 Task: Look for space in Gernika-Lumo, Spain from 9th July, 2023 to 16th July, 2023 for 2 adults, 1 child in price range Rs.8000 to Rs.16000. Place can be entire place with 2 bedrooms having 2 beds and 1 bathroom. Property type can be house, flat, guest house. Amenities needed are: washing machine. Booking option can be shelf check-in. Required host language is English.
Action: Mouse moved to (313, 151)
Screenshot: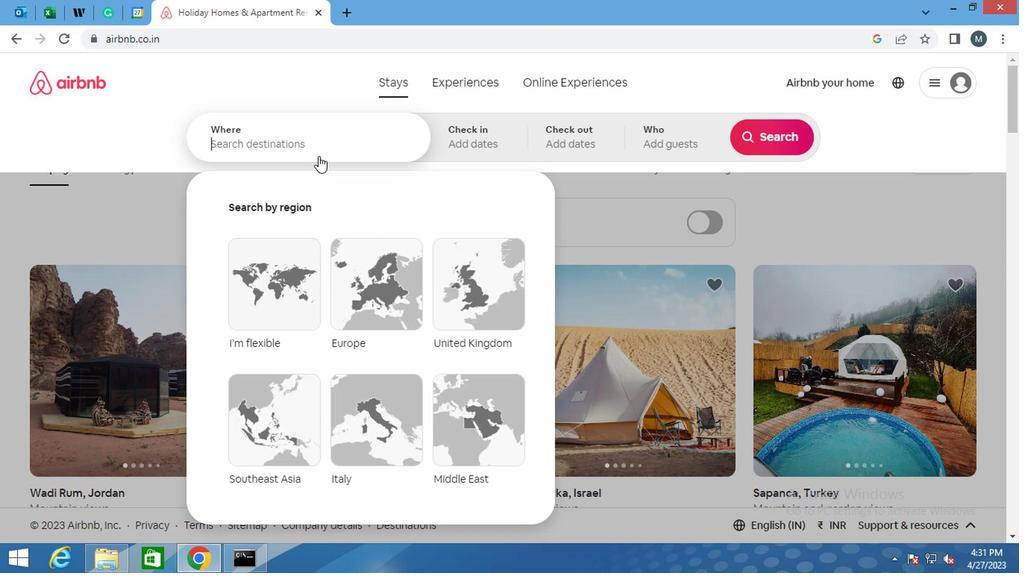 
Action: Mouse pressed left at (313, 151)
Screenshot: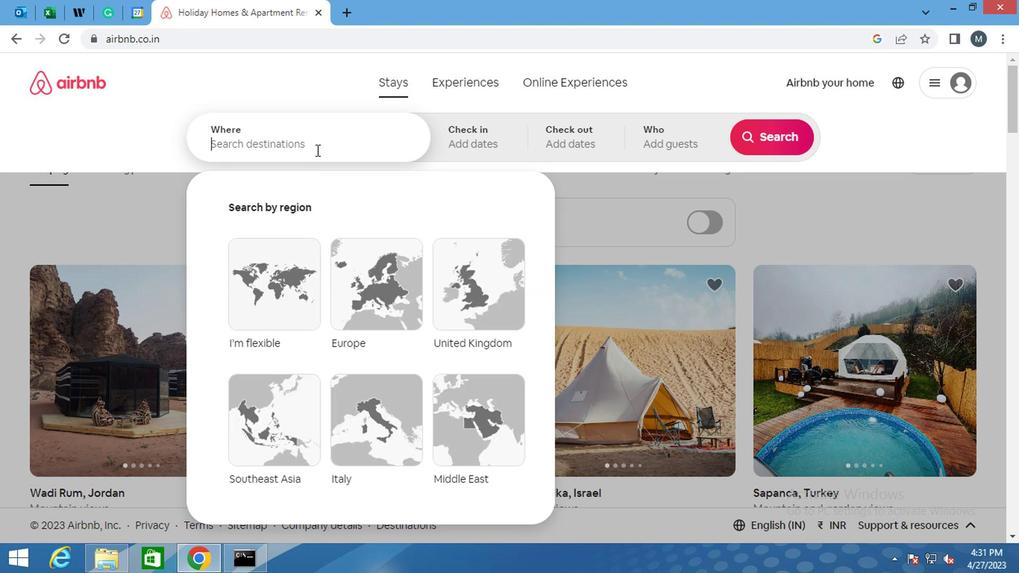 
Action: Key pressed <Key.shift>GERNIKA-<Key.shift>LUMO,<Key.shift>S
Screenshot: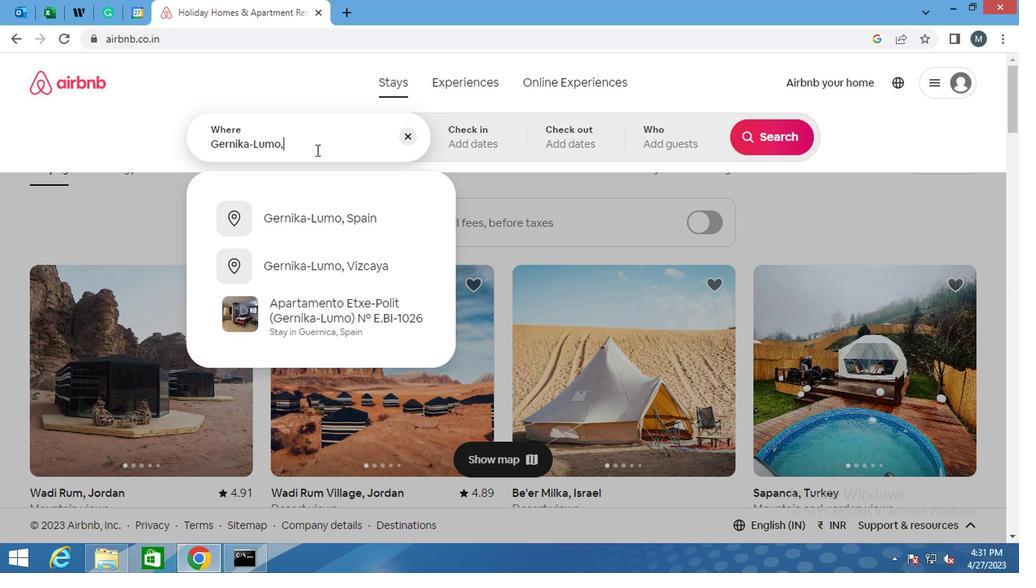 
Action: Mouse moved to (325, 215)
Screenshot: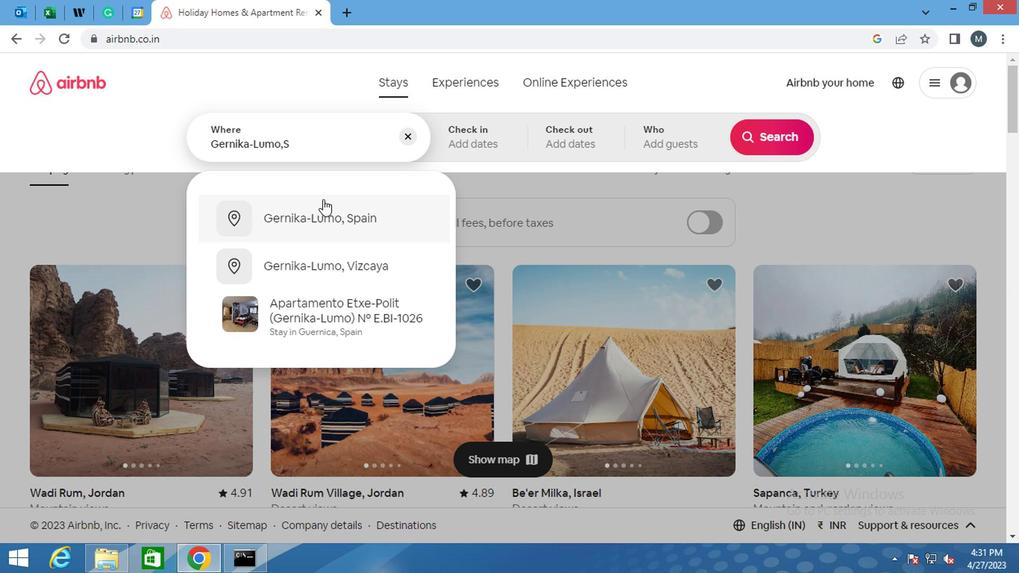 
Action: Mouse pressed left at (325, 215)
Screenshot: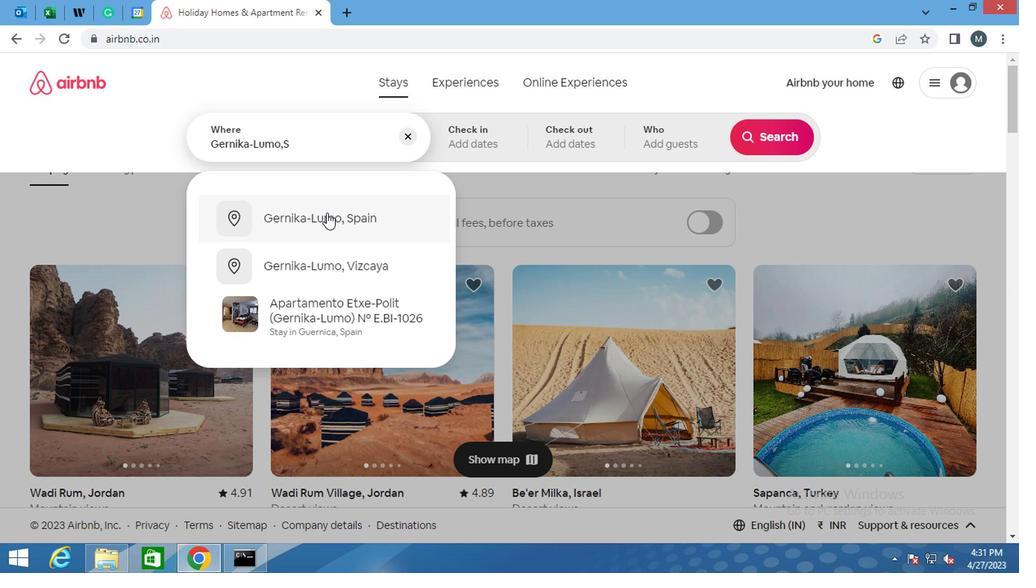 
Action: Mouse moved to (761, 258)
Screenshot: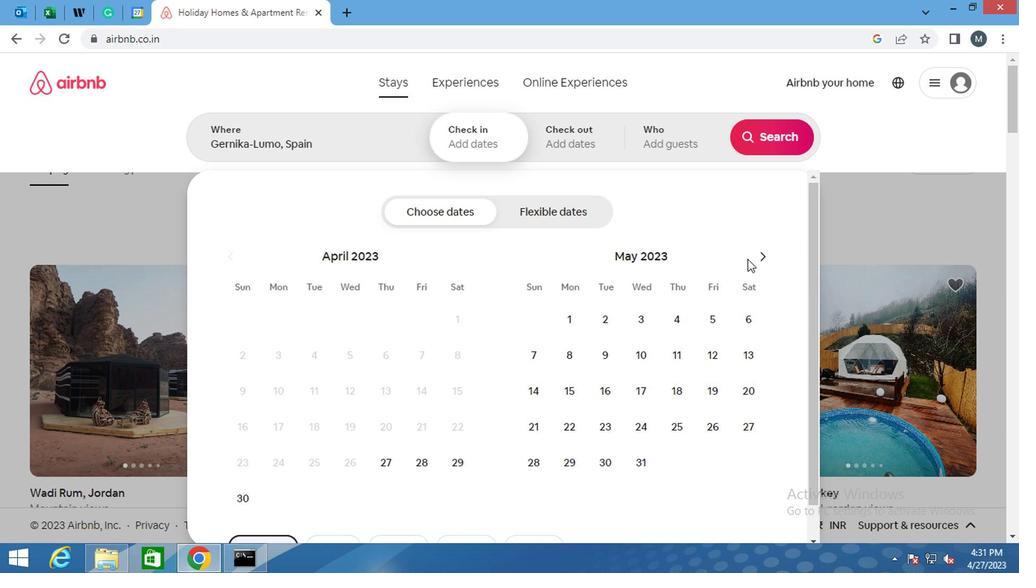 
Action: Mouse pressed left at (761, 258)
Screenshot: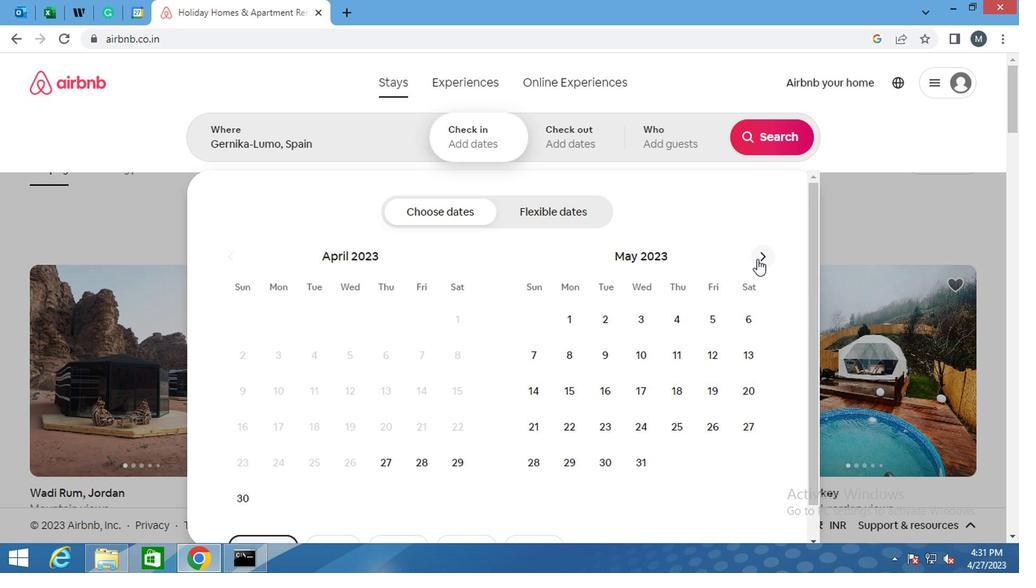
Action: Mouse pressed left at (761, 258)
Screenshot: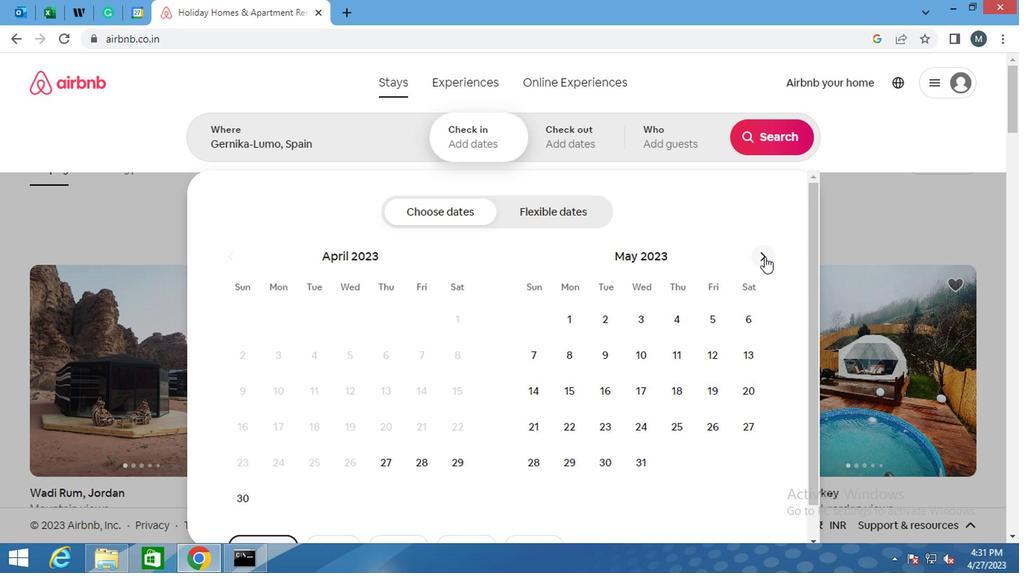 
Action: Mouse moved to (542, 397)
Screenshot: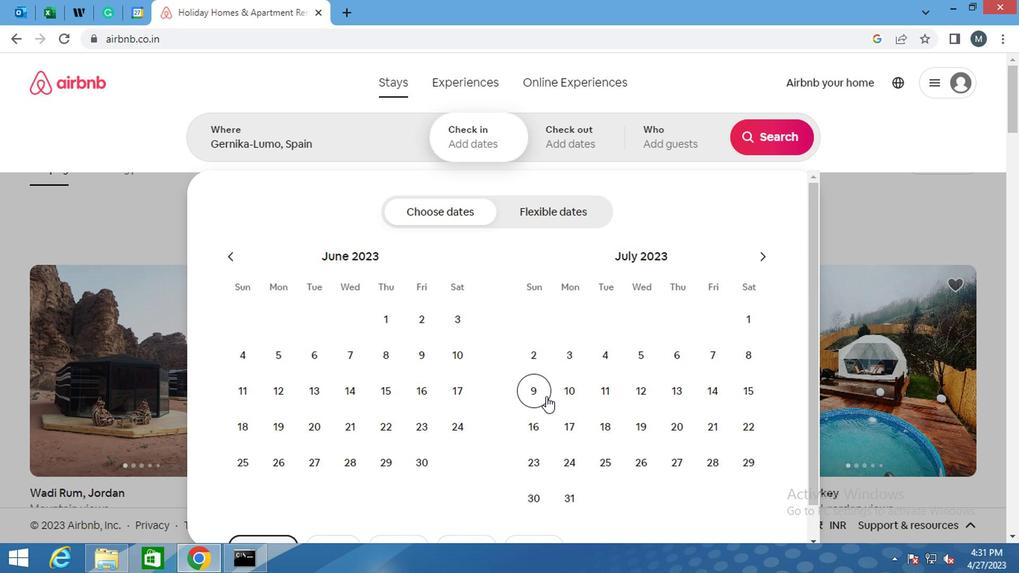
Action: Mouse pressed left at (542, 397)
Screenshot: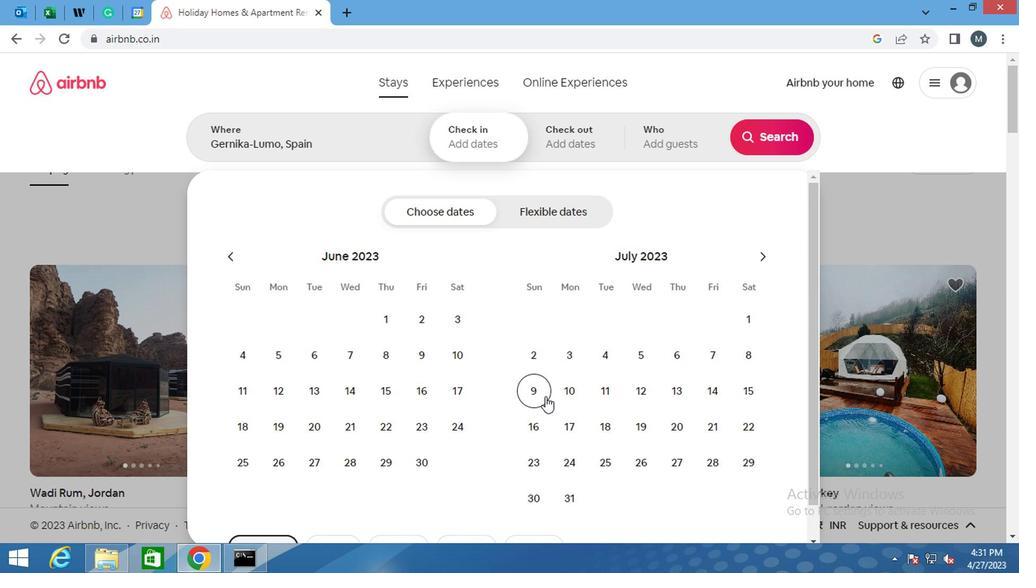 
Action: Mouse moved to (535, 426)
Screenshot: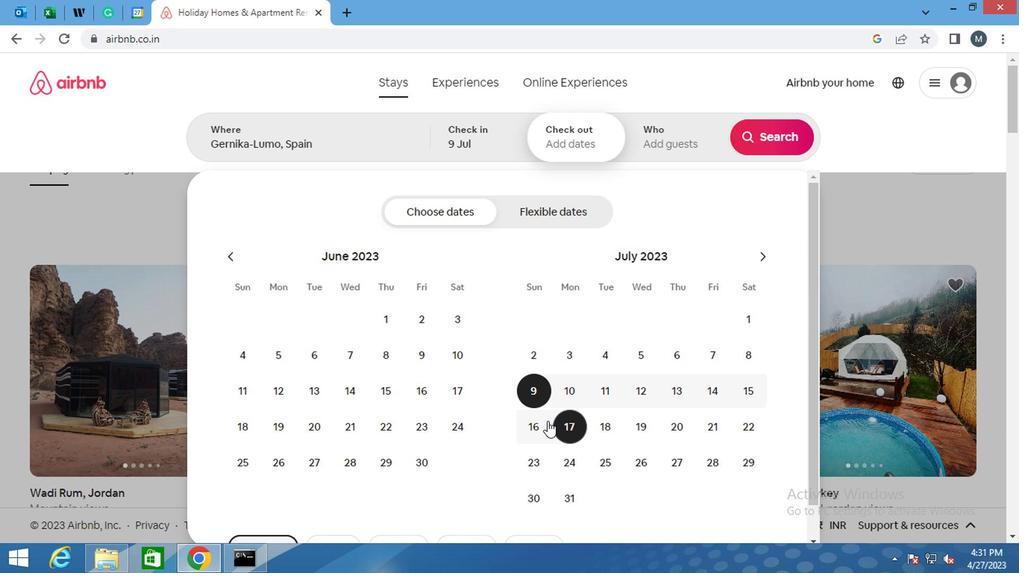 
Action: Mouse pressed left at (535, 426)
Screenshot: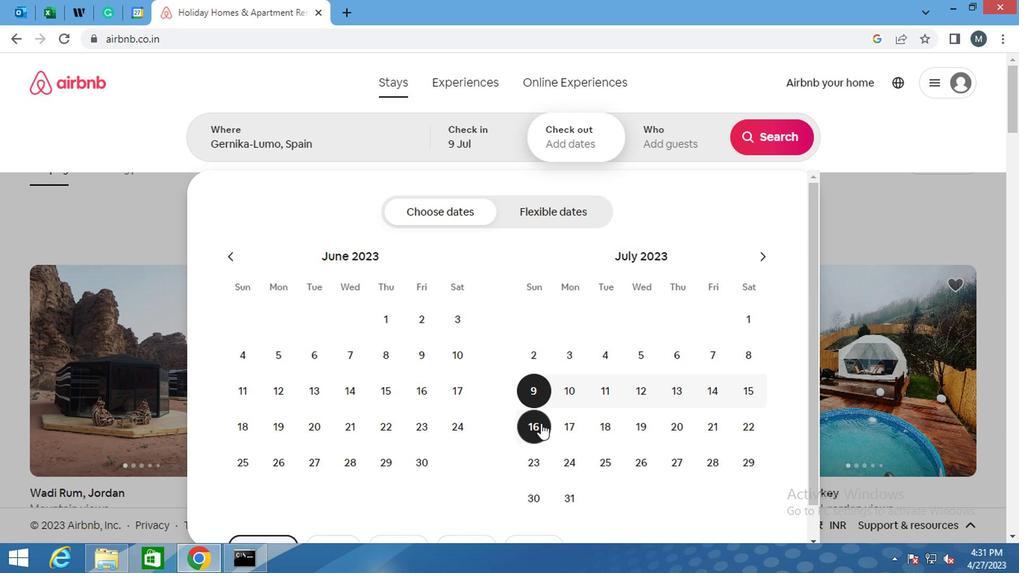 
Action: Mouse moved to (660, 147)
Screenshot: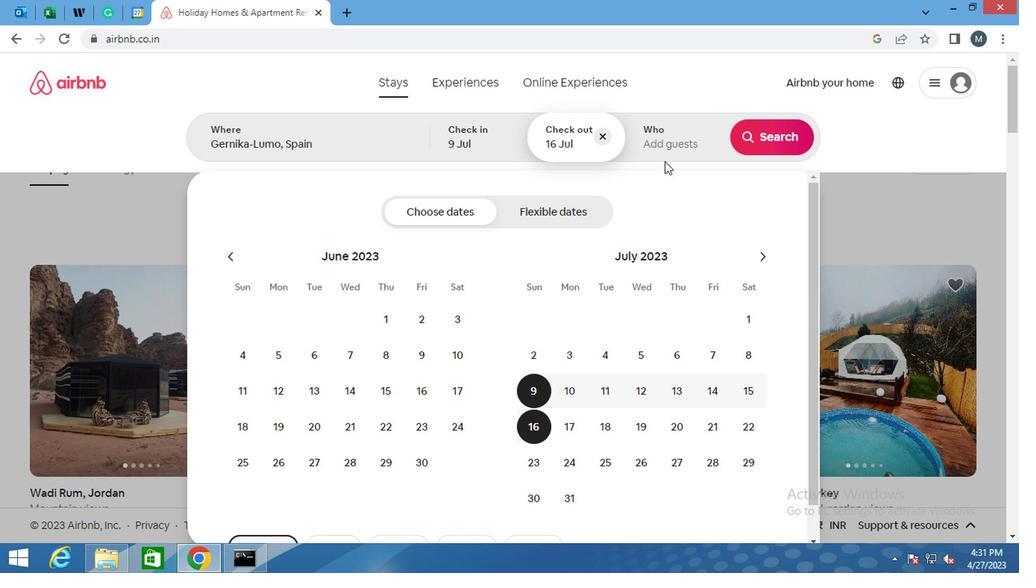 
Action: Mouse pressed left at (660, 147)
Screenshot: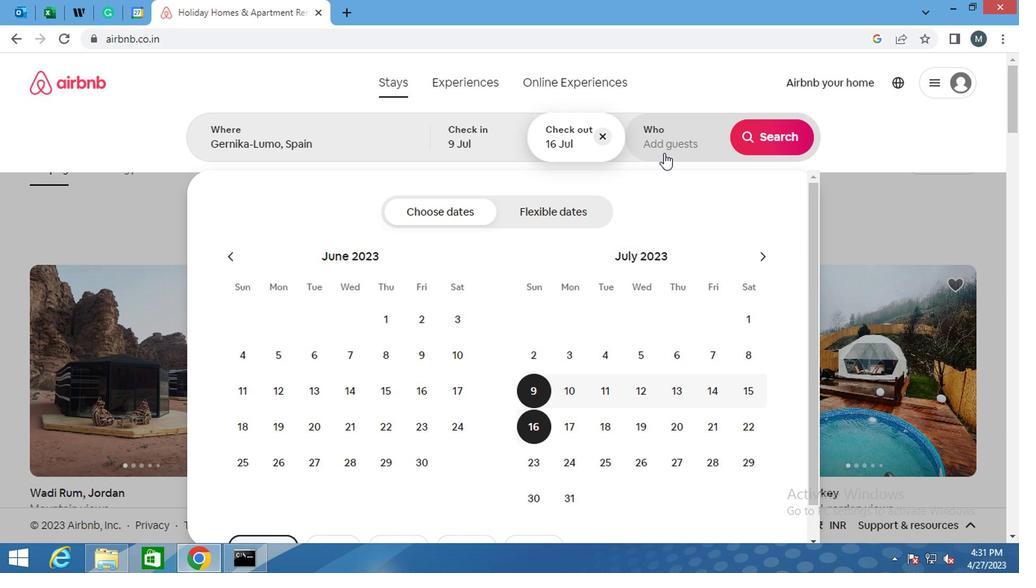 
Action: Mouse moved to (766, 218)
Screenshot: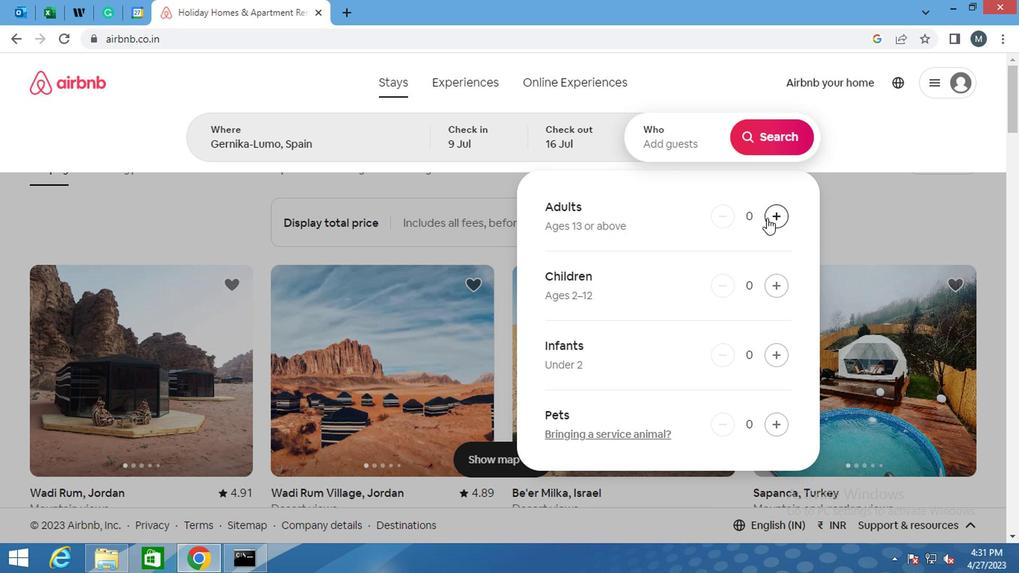 
Action: Mouse pressed left at (766, 218)
Screenshot: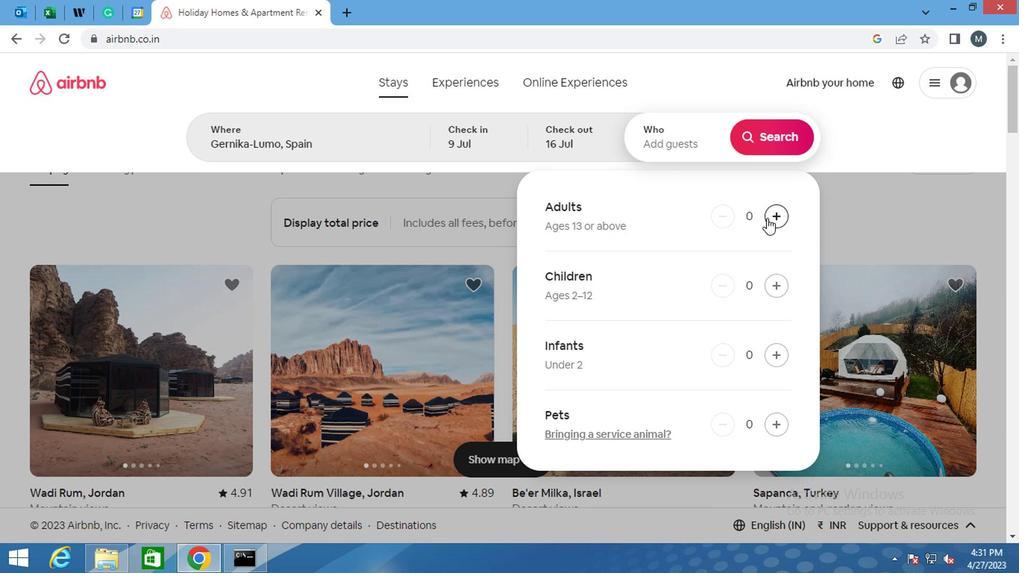 
Action: Mouse moved to (768, 217)
Screenshot: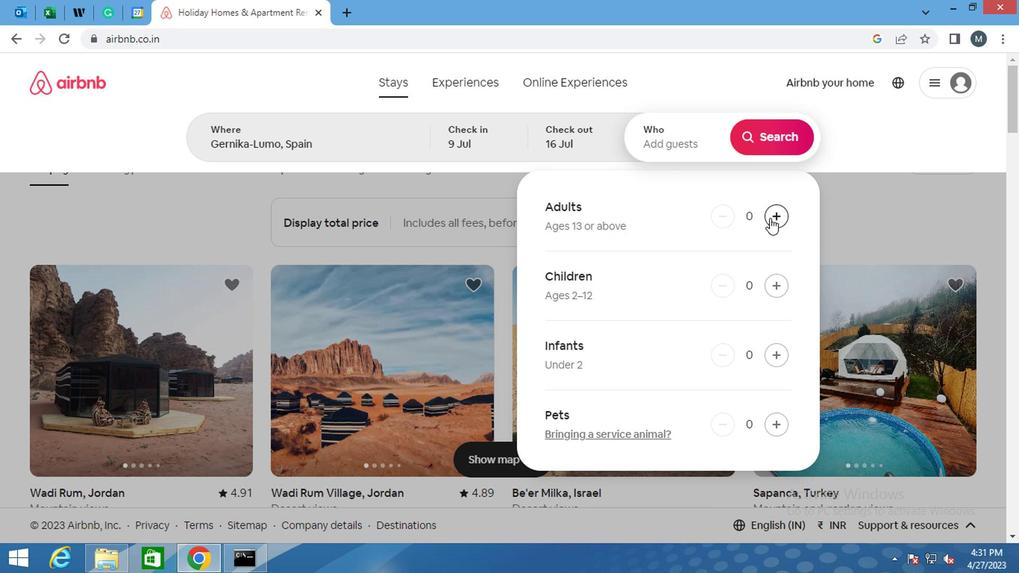 
Action: Mouse pressed left at (768, 217)
Screenshot: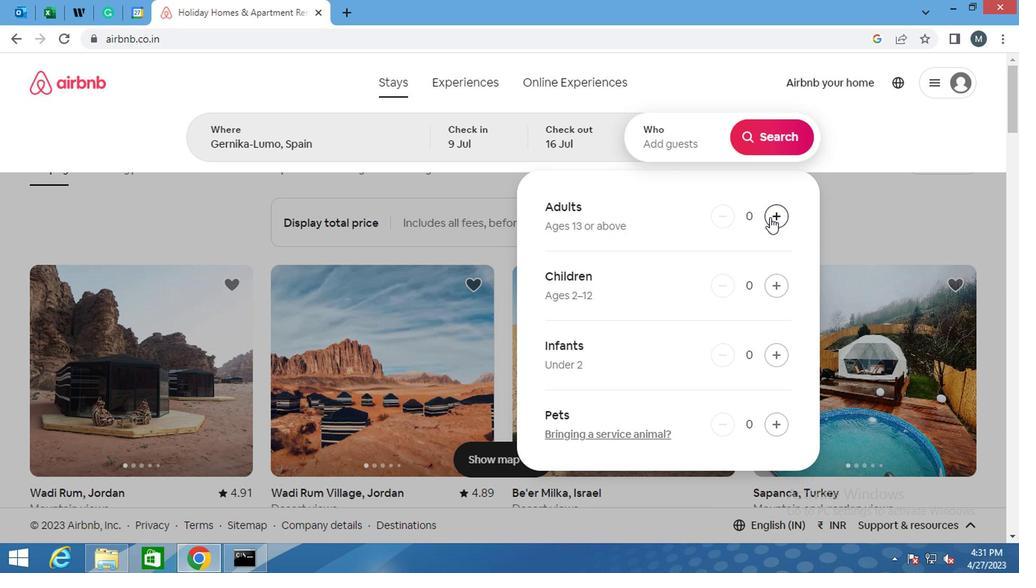 
Action: Mouse moved to (764, 289)
Screenshot: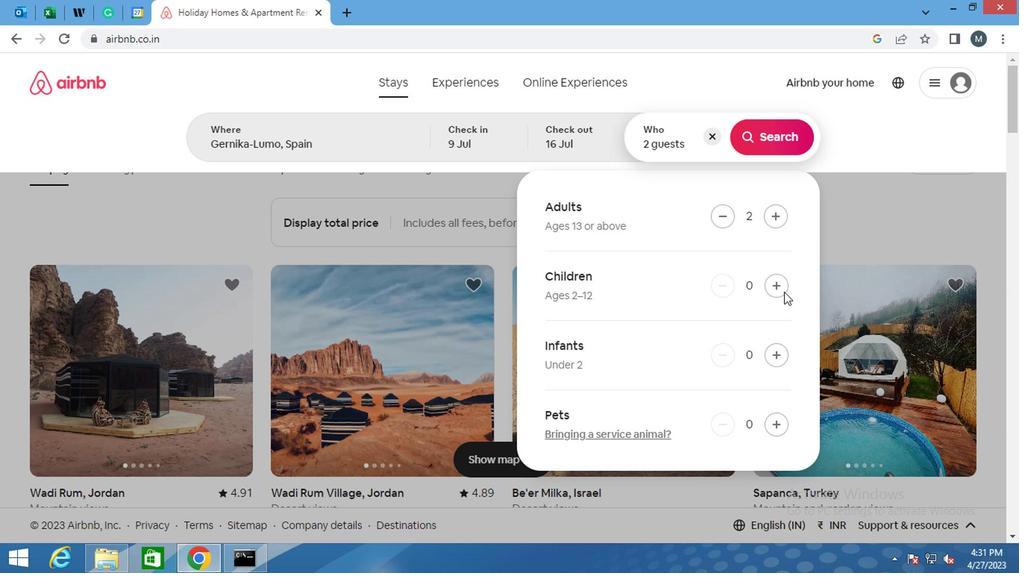 
Action: Mouse pressed left at (764, 289)
Screenshot: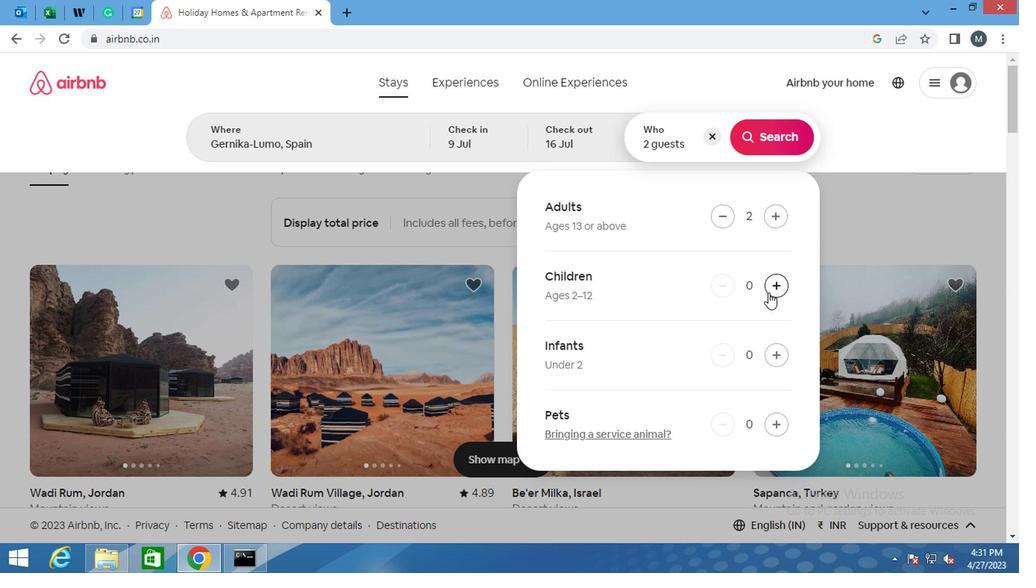 
Action: Mouse moved to (758, 135)
Screenshot: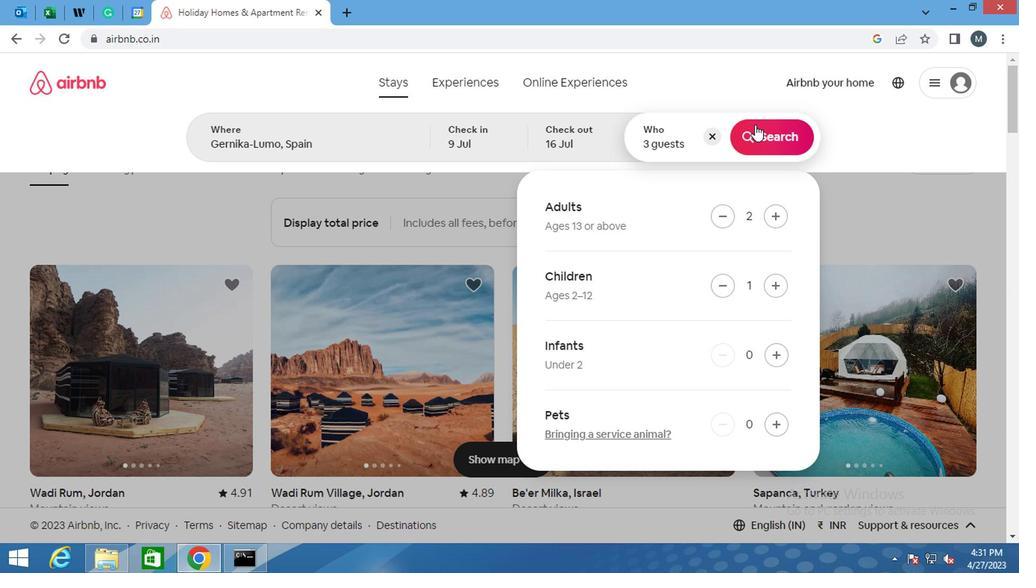 
Action: Mouse pressed left at (758, 135)
Screenshot: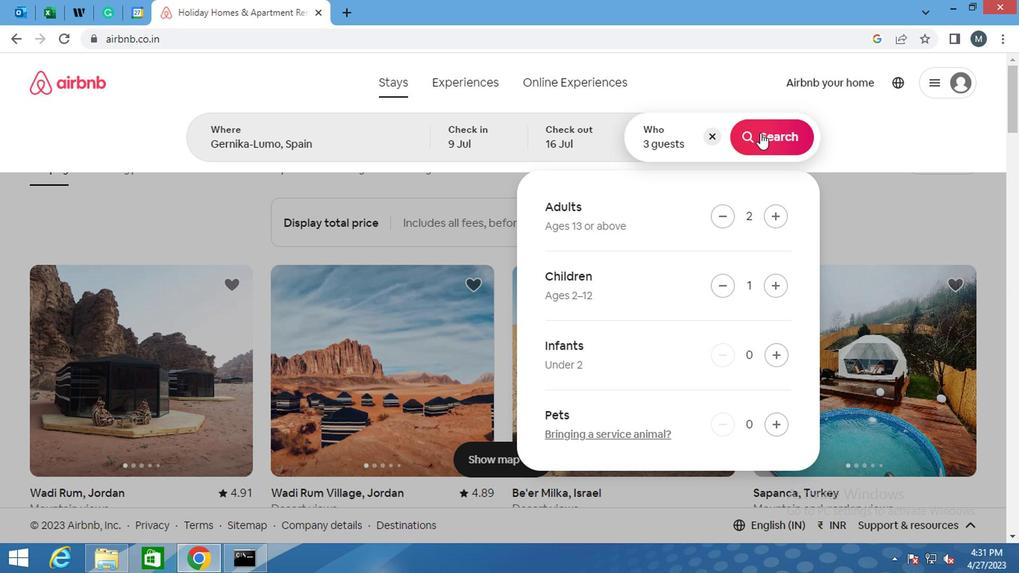 
Action: Mouse moved to (944, 140)
Screenshot: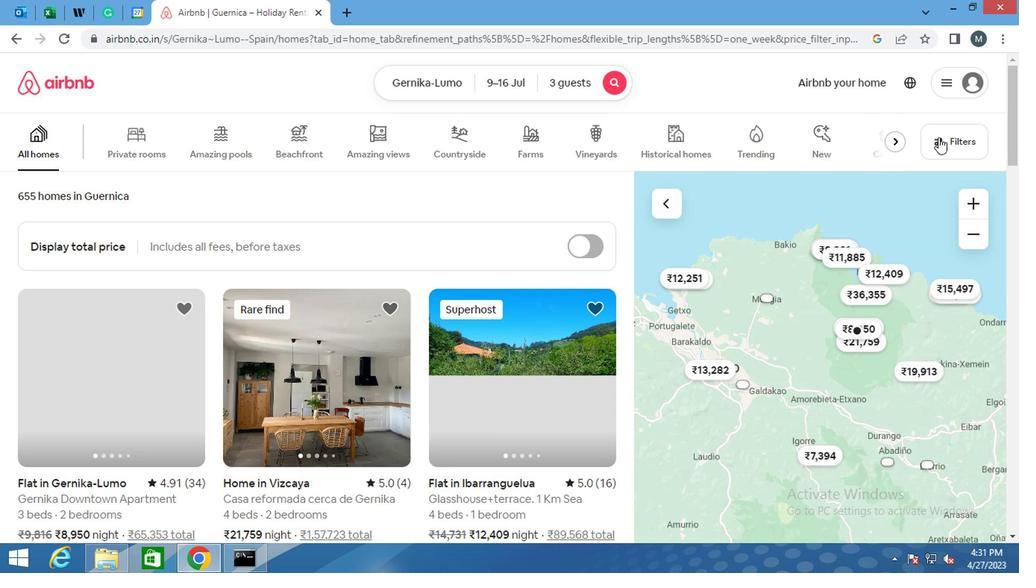 
Action: Mouse pressed left at (944, 140)
Screenshot: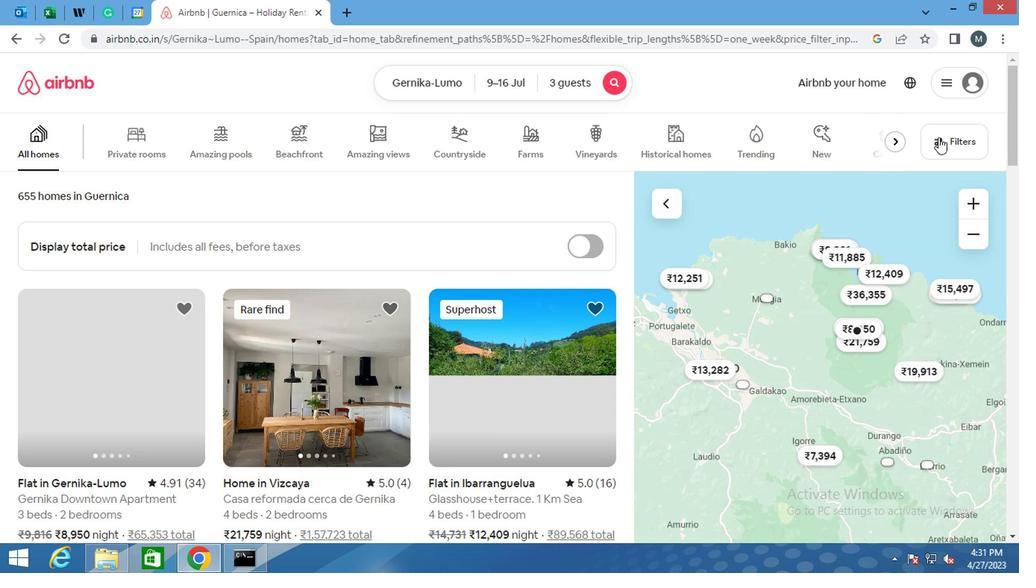 
Action: Mouse moved to (310, 332)
Screenshot: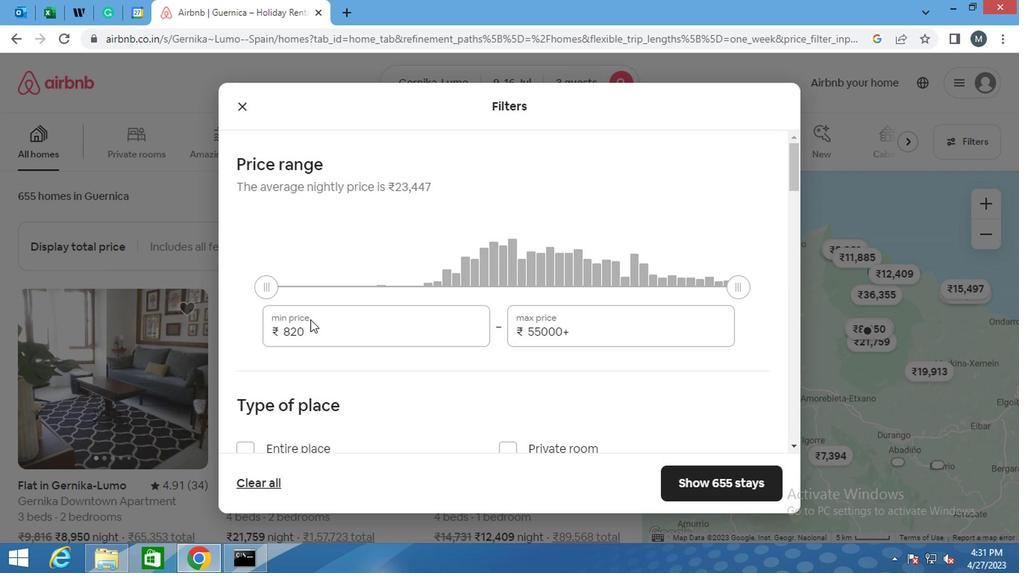 
Action: Mouse pressed left at (310, 332)
Screenshot: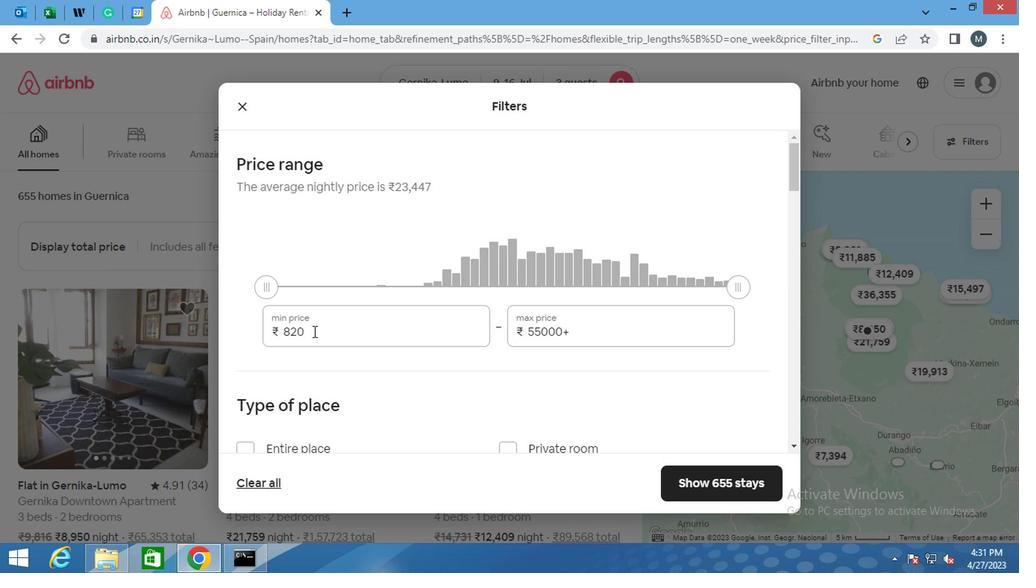 
Action: Mouse moved to (310, 332)
Screenshot: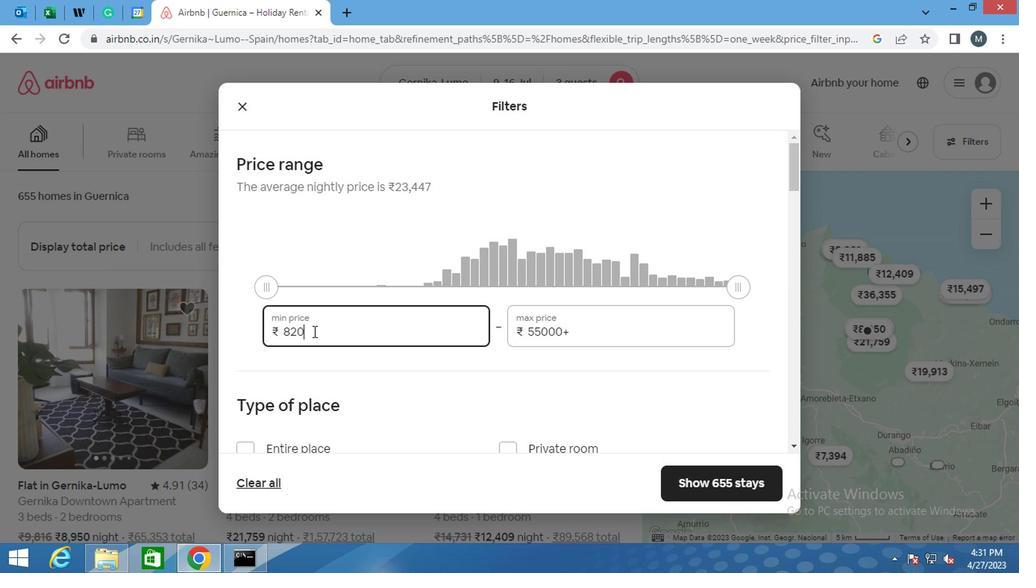 
Action: Key pressed <Key.backspace><Key.backspace>000
Screenshot: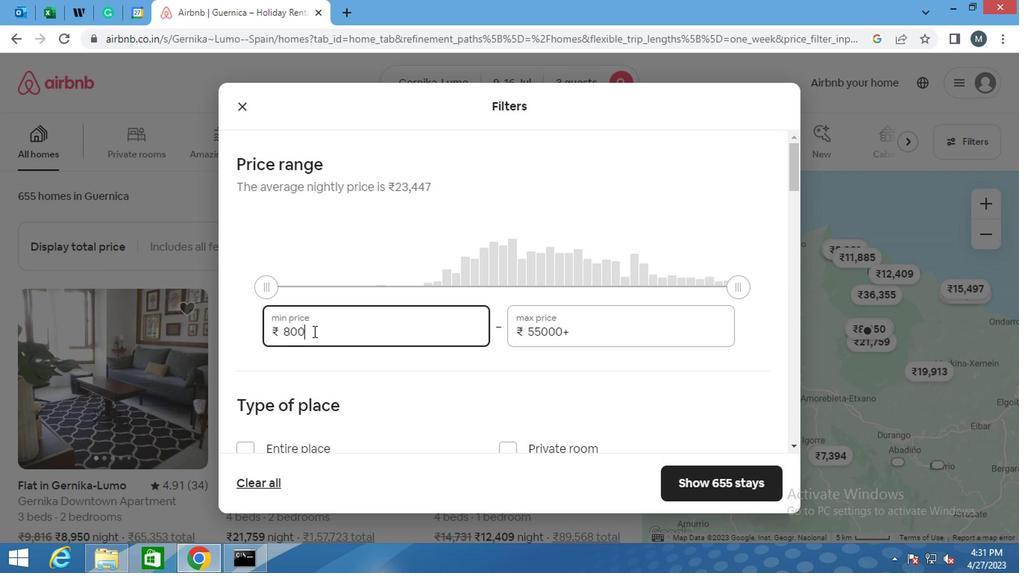 
Action: Mouse moved to (571, 328)
Screenshot: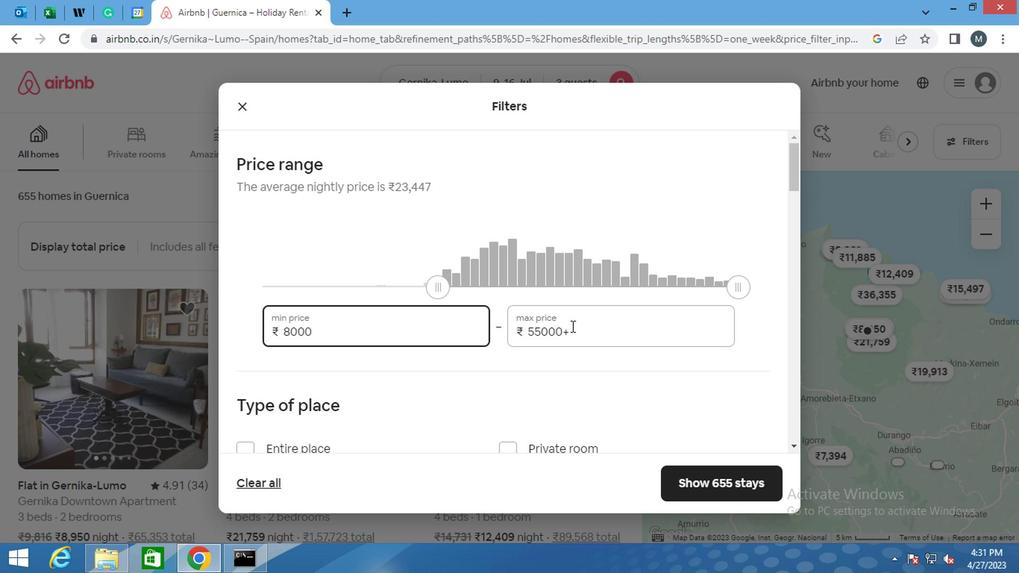 
Action: Mouse pressed left at (571, 328)
Screenshot: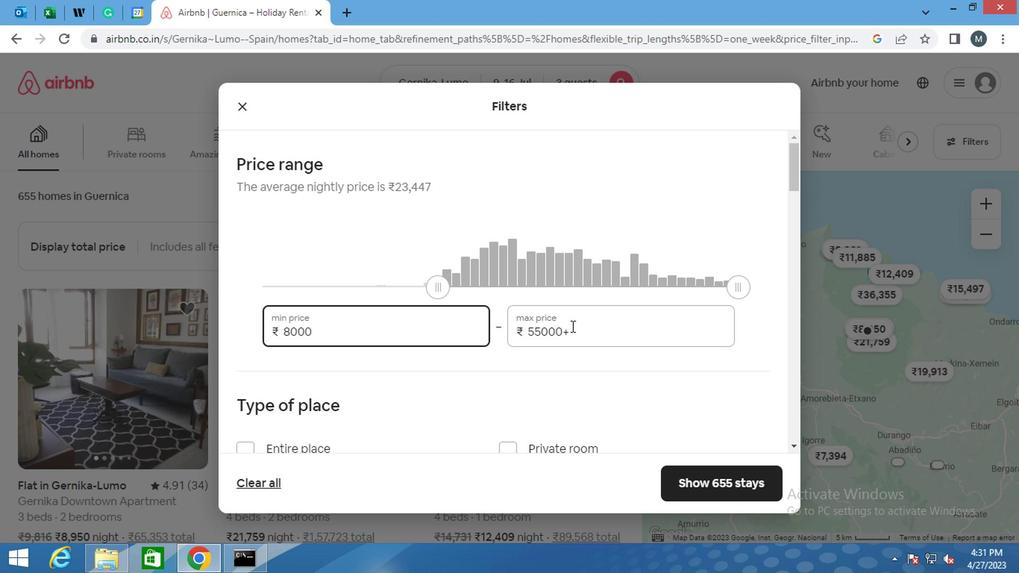 
Action: Mouse moved to (519, 330)
Screenshot: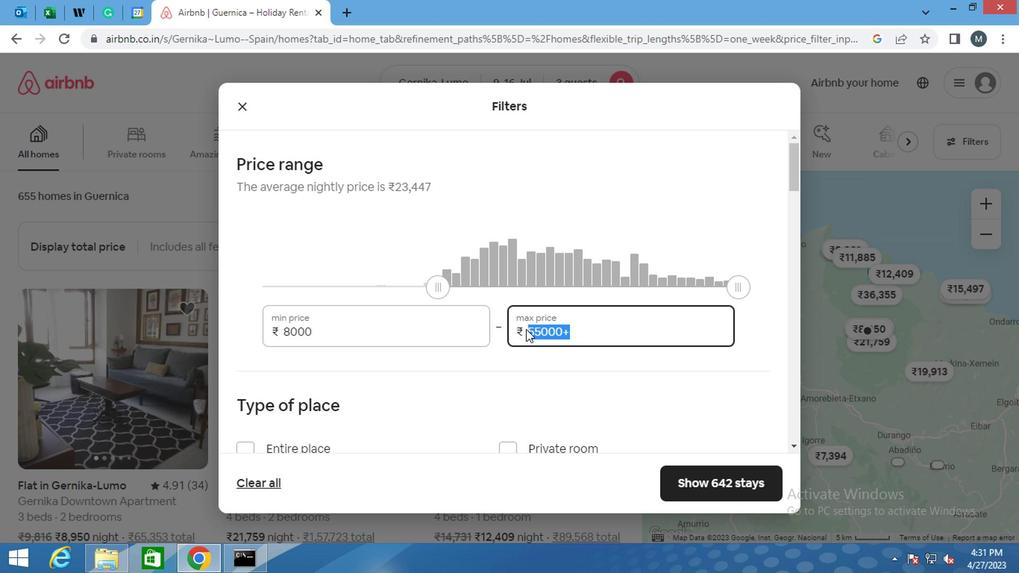 
Action: Key pressed 16000
Screenshot: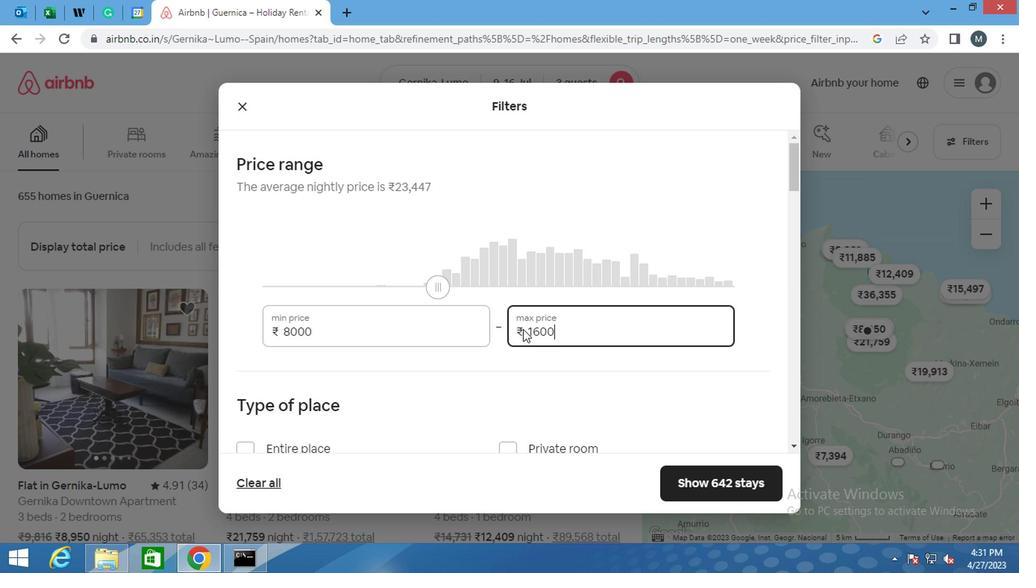 
Action: Mouse moved to (502, 330)
Screenshot: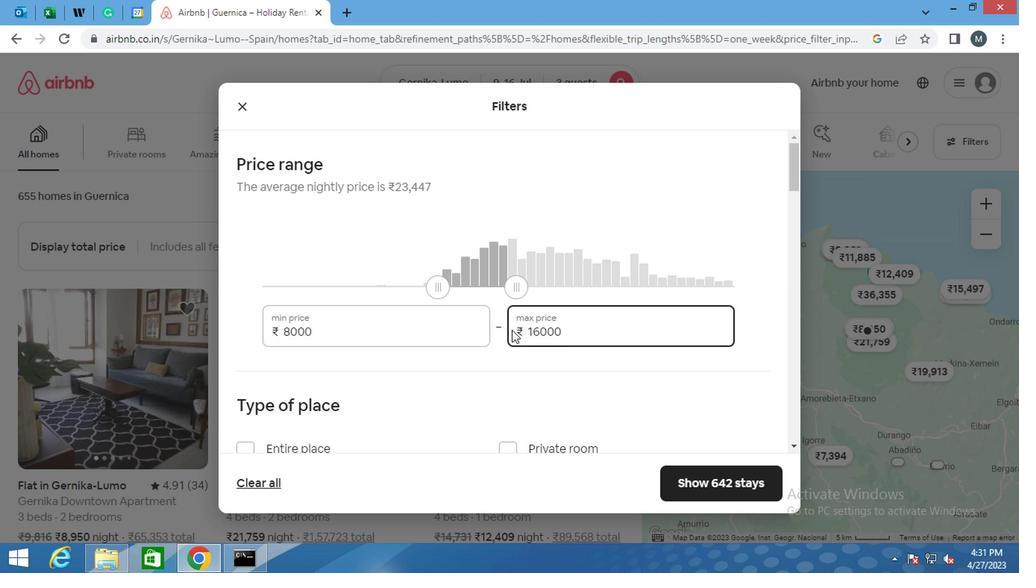 
Action: Mouse scrolled (502, 329) with delta (0, -1)
Screenshot: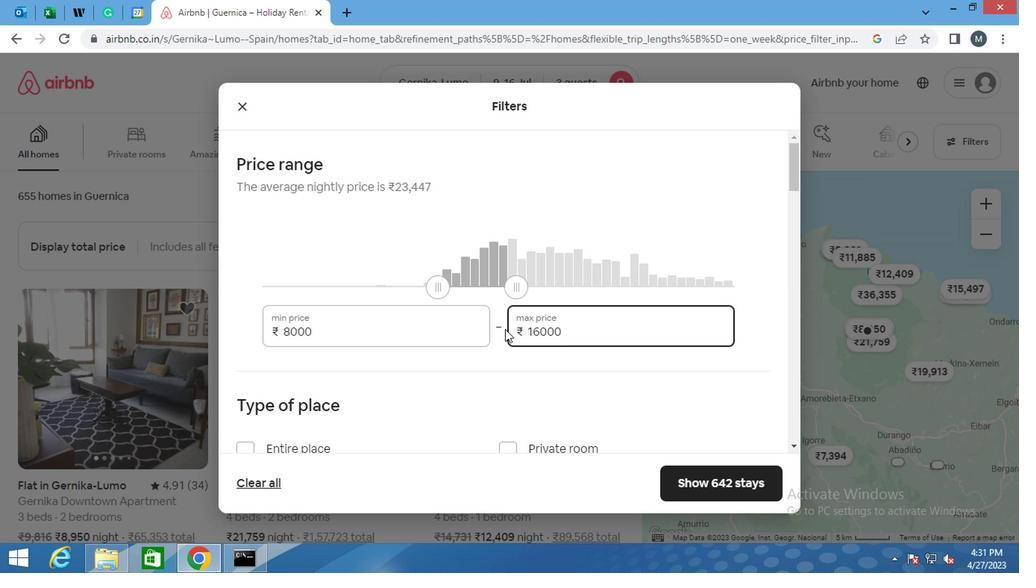 
Action: Mouse scrolled (502, 329) with delta (0, -1)
Screenshot: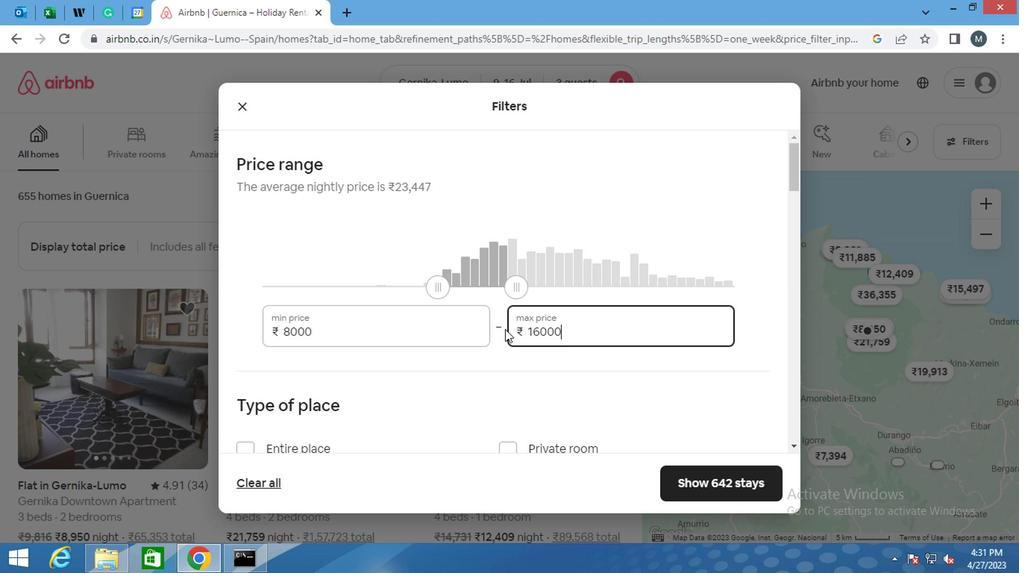
Action: Mouse moved to (487, 329)
Screenshot: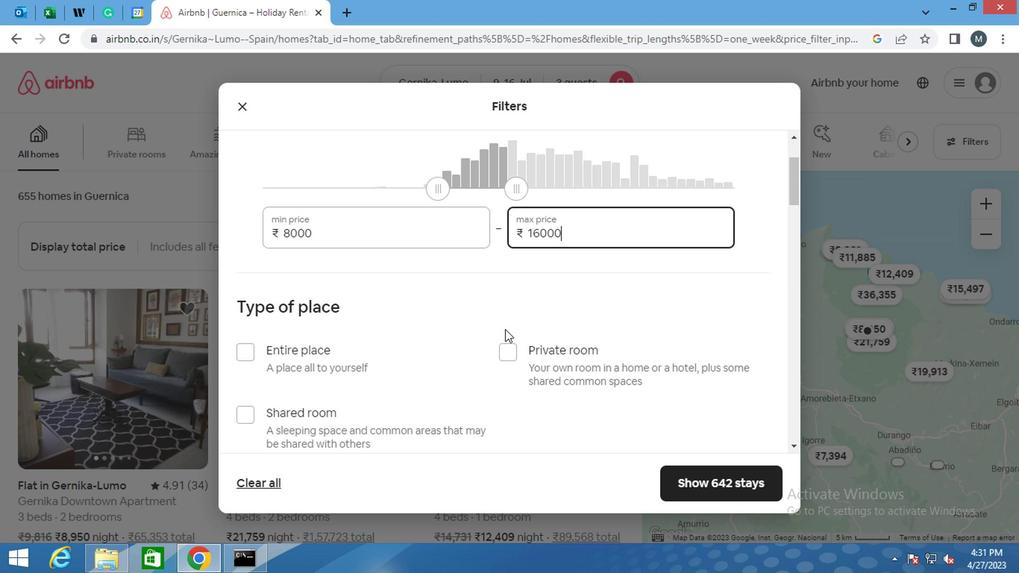 
Action: Mouse scrolled (487, 329) with delta (0, 0)
Screenshot: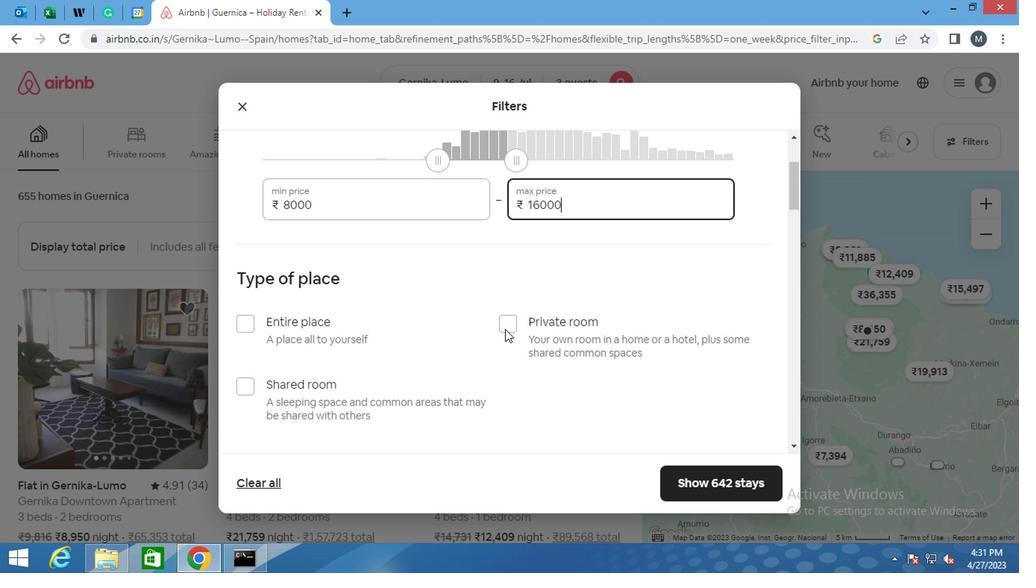 
Action: Mouse moved to (241, 234)
Screenshot: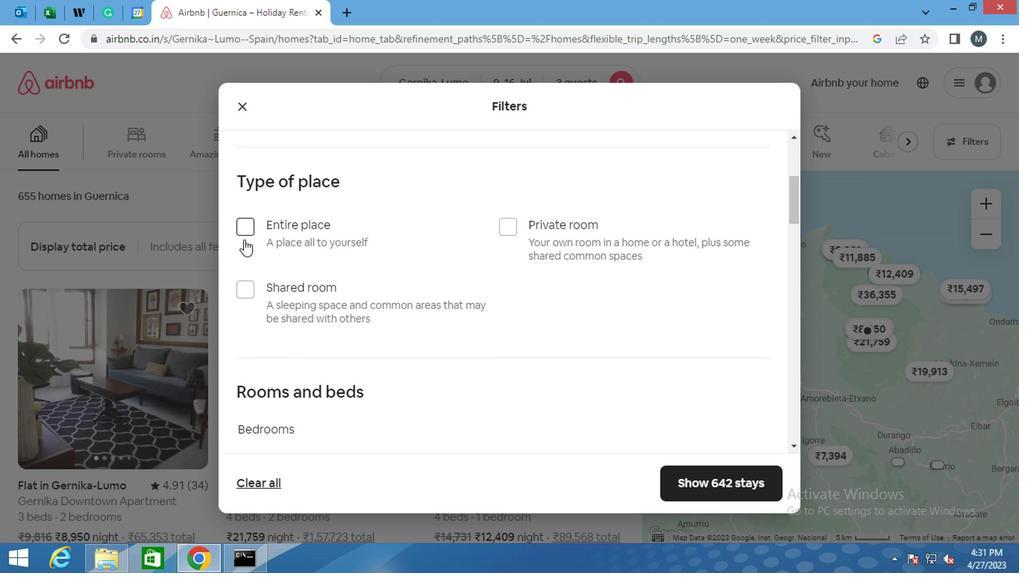 
Action: Mouse pressed left at (241, 234)
Screenshot: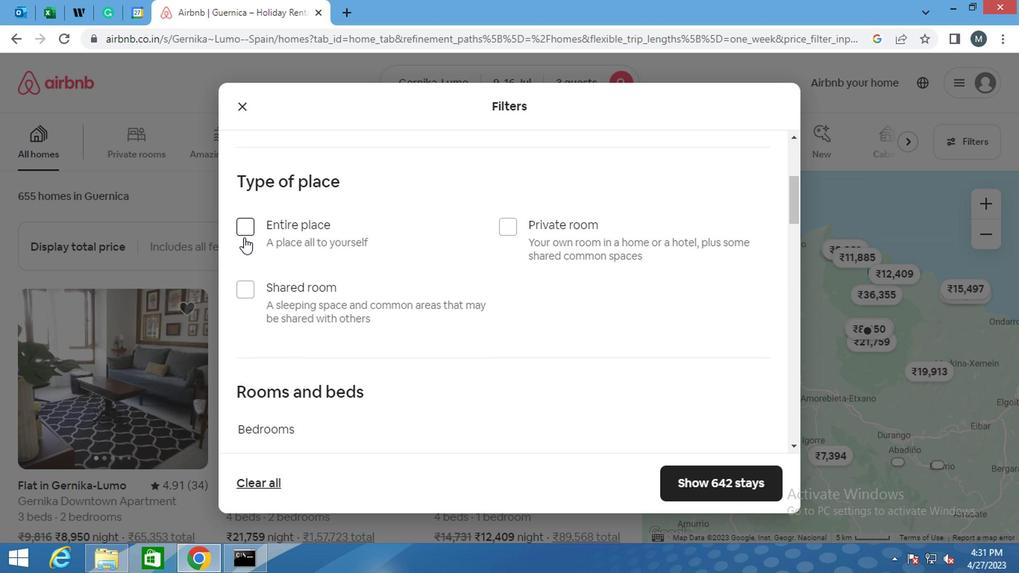
Action: Mouse moved to (272, 239)
Screenshot: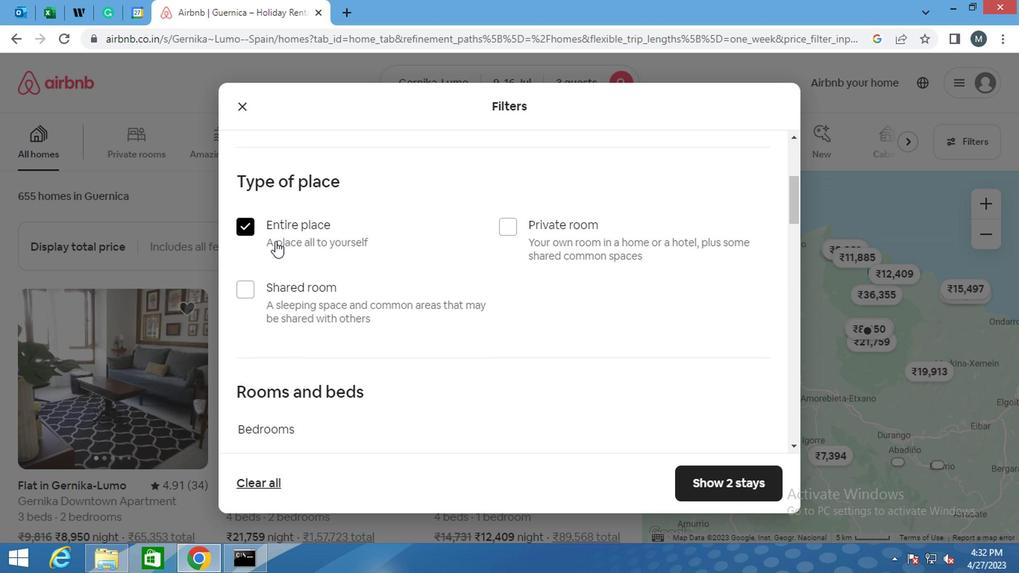 
Action: Mouse scrolled (272, 238) with delta (0, 0)
Screenshot: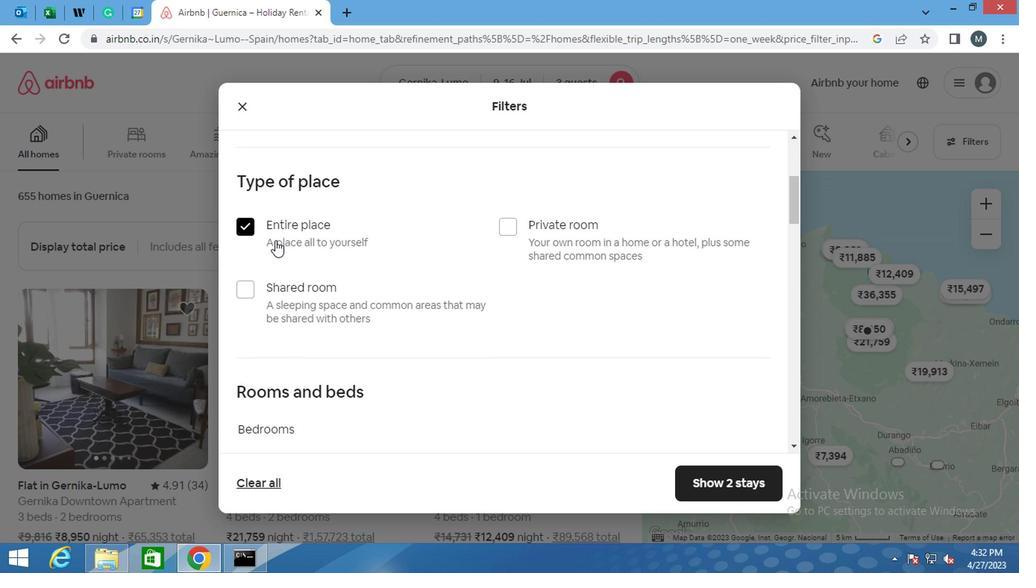 
Action: Mouse moved to (272, 238)
Screenshot: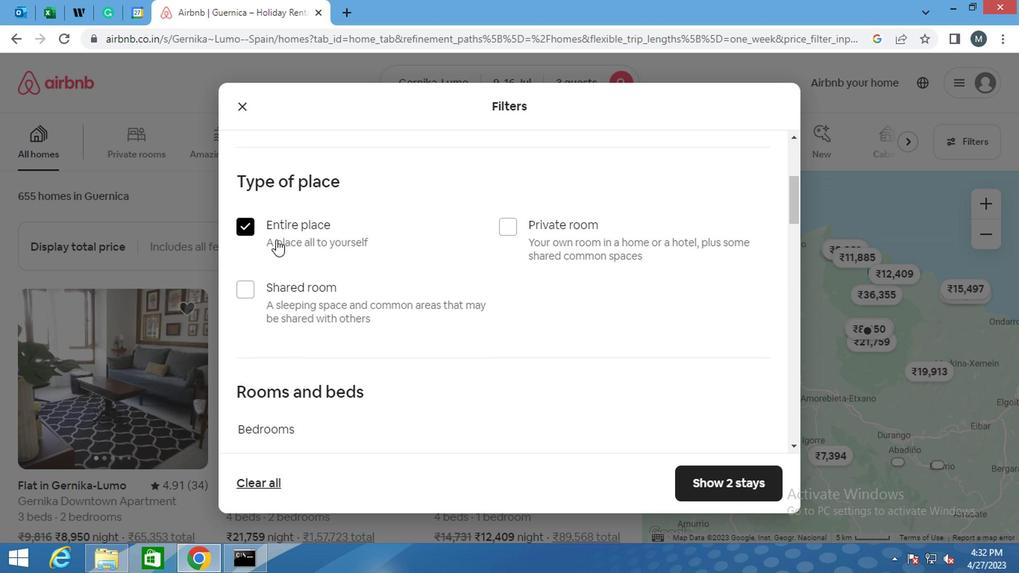 
Action: Mouse scrolled (272, 237) with delta (0, -1)
Screenshot: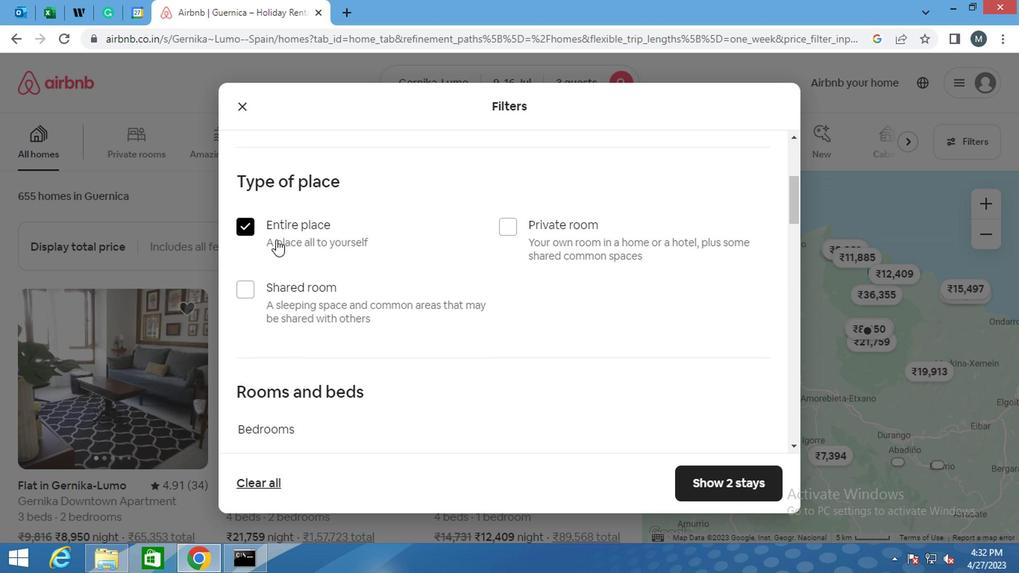 
Action: Mouse scrolled (272, 237) with delta (0, -1)
Screenshot: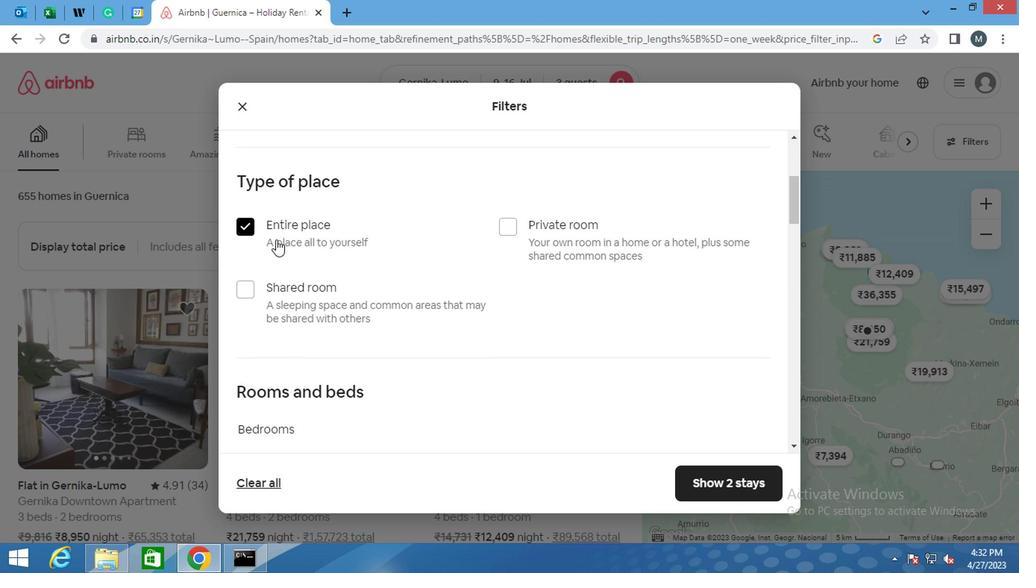
Action: Mouse scrolled (272, 237) with delta (0, -1)
Screenshot: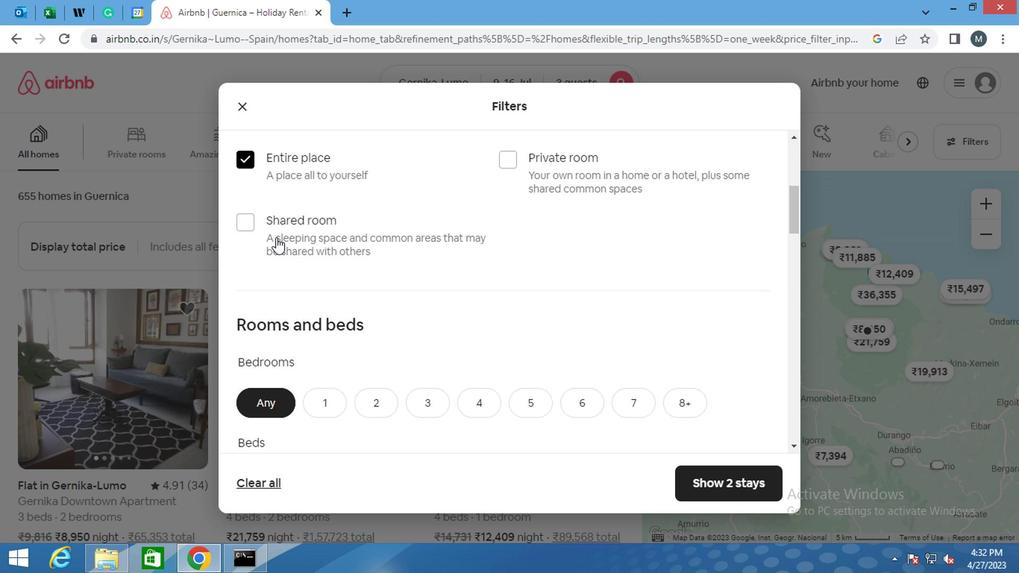 
Action: Mouse moved to (373, 184)
Screenshot: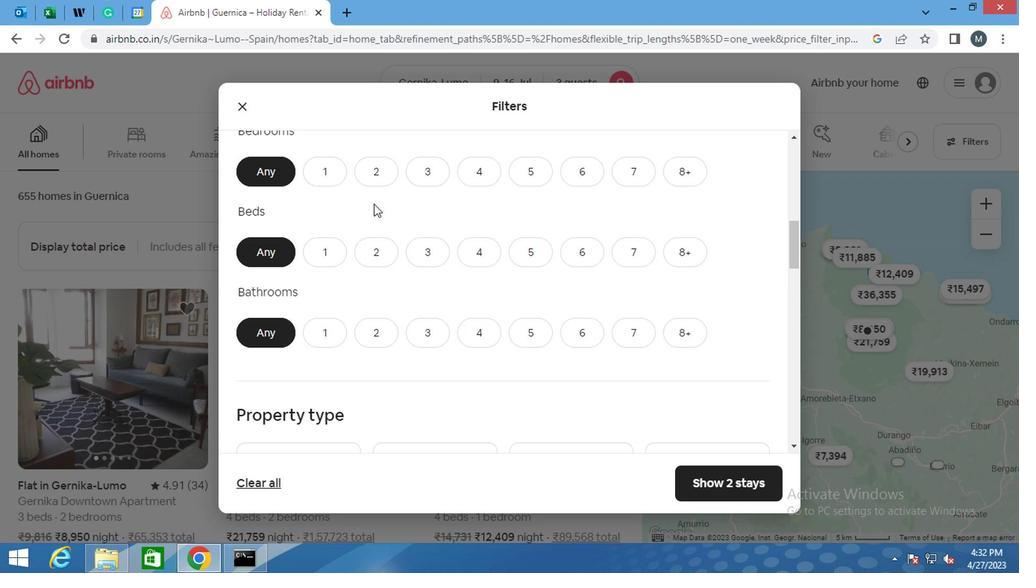 
Action: Mouse pressed left at (373, 184)
Screenshot: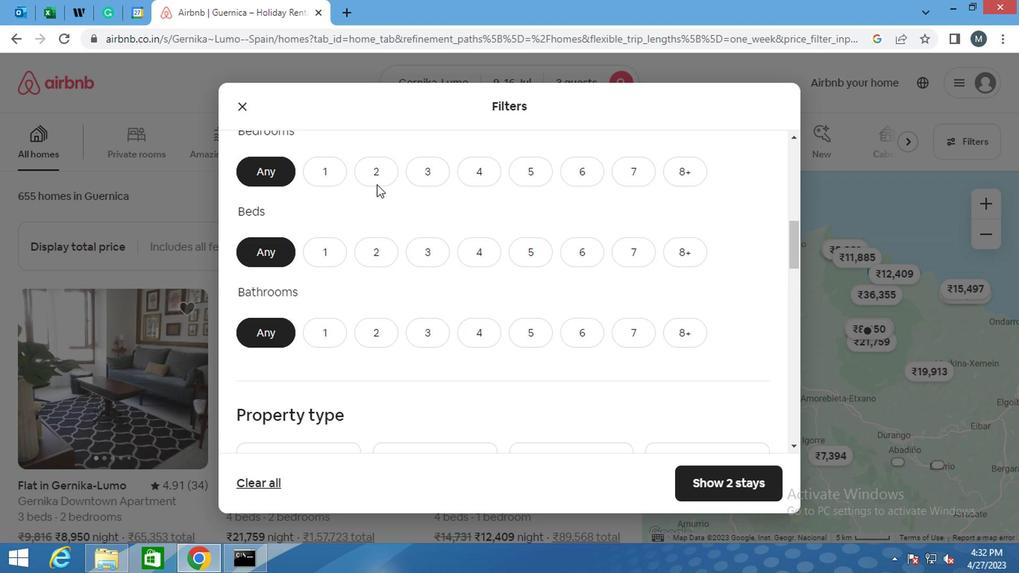 
Action: Mouse moved to (373, 253)
Screenshot: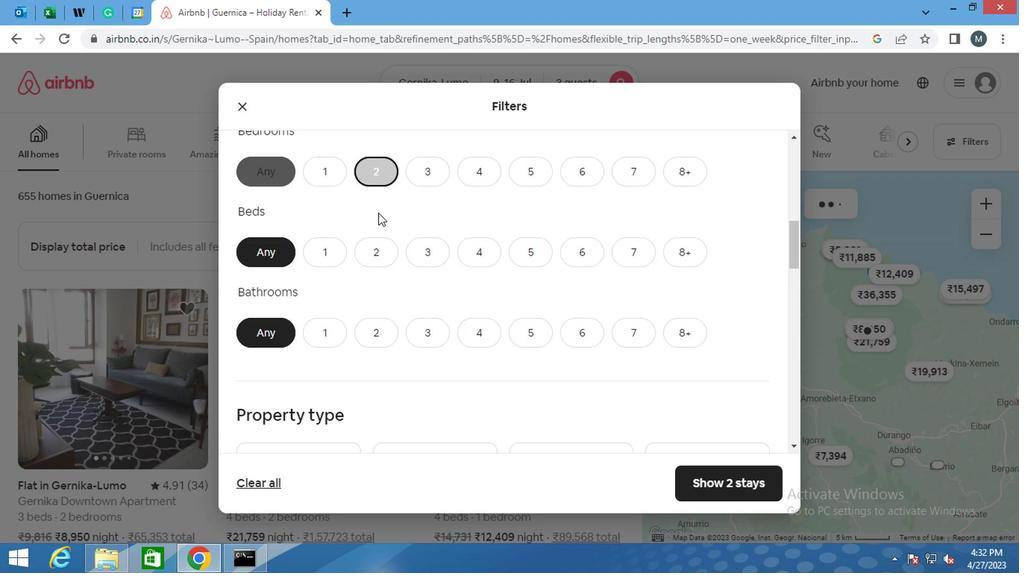 
Action: Mouse pressed left at (373, 253)
Screenshot: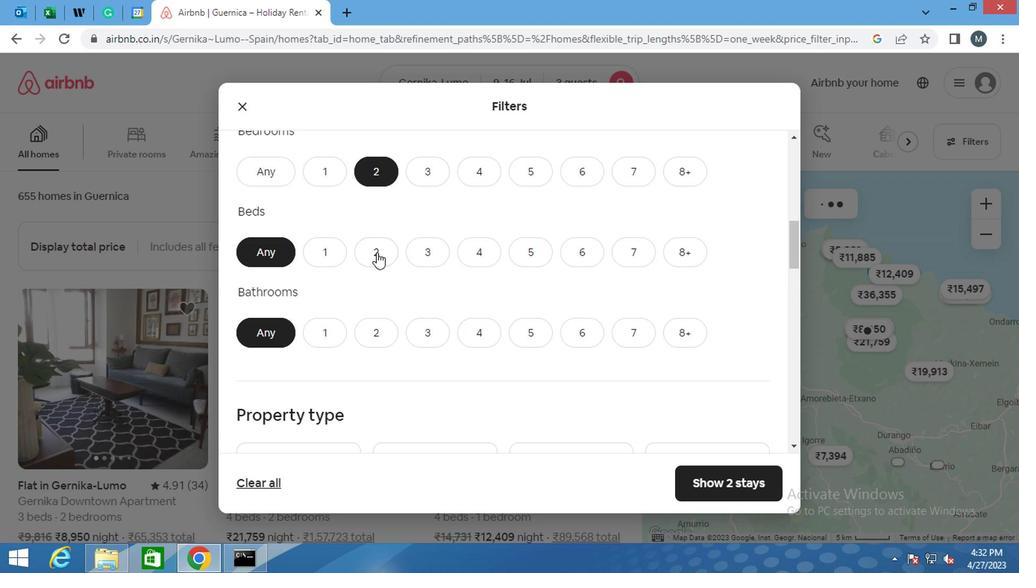 
Action: Mouse moved to (331, 329)
Screenshot: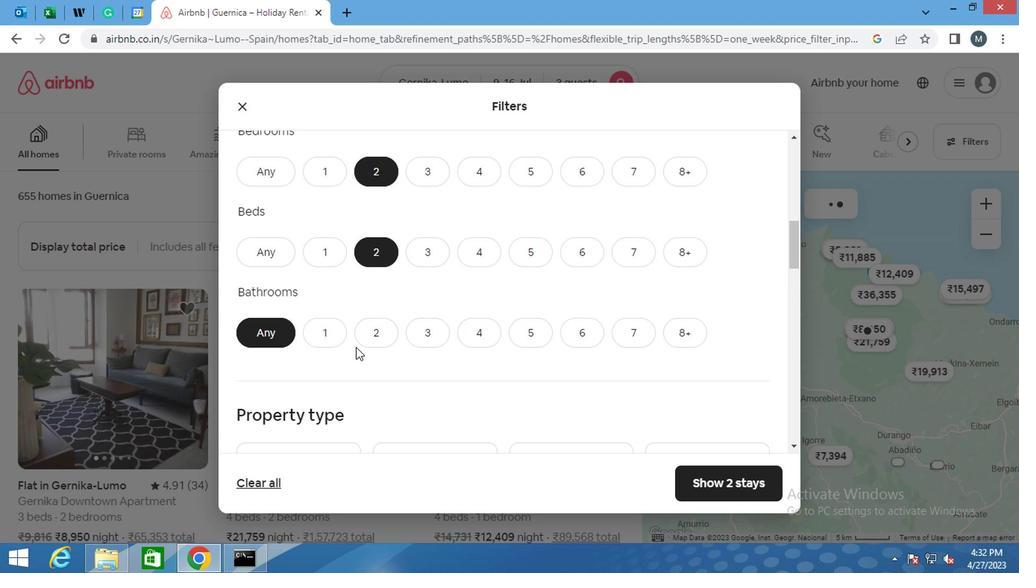 
Action: Mouse pressed left at (331, 329)
Screenshot: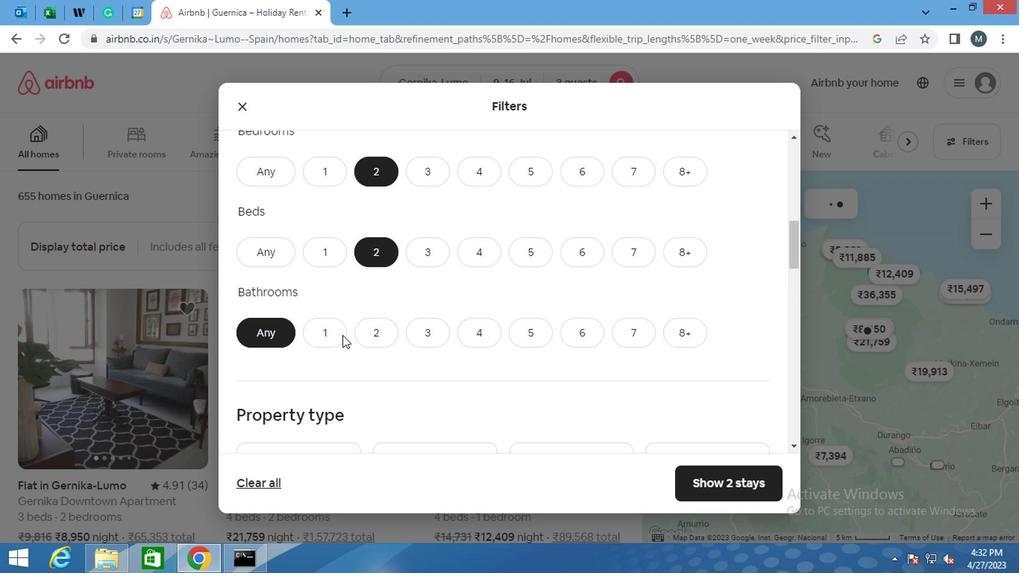 
Action: Mouse moved to (340, 256)
Screenshot: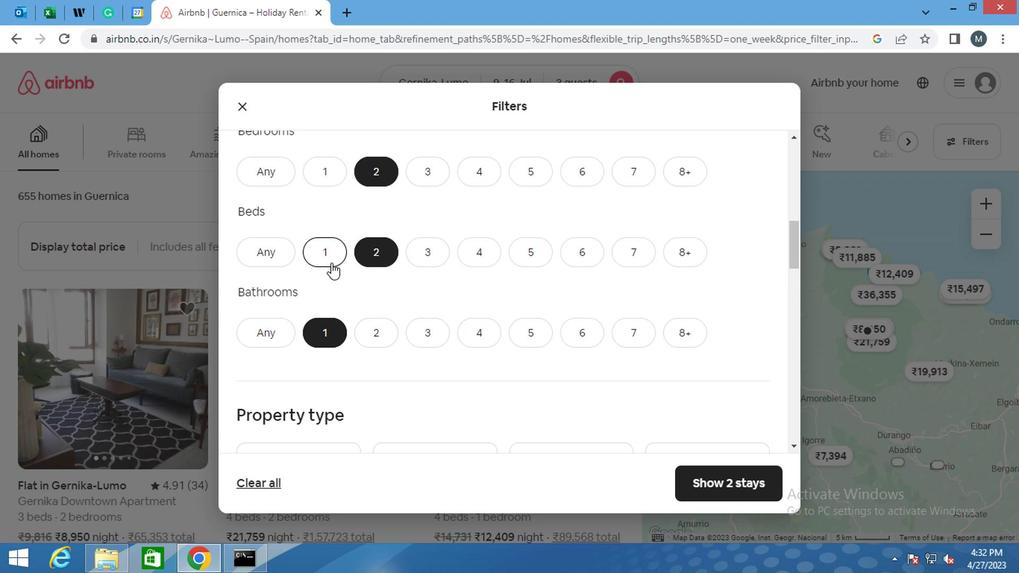 
Action: Mouse scrolled (340, 255) with delta (0, 0)
Screenshot: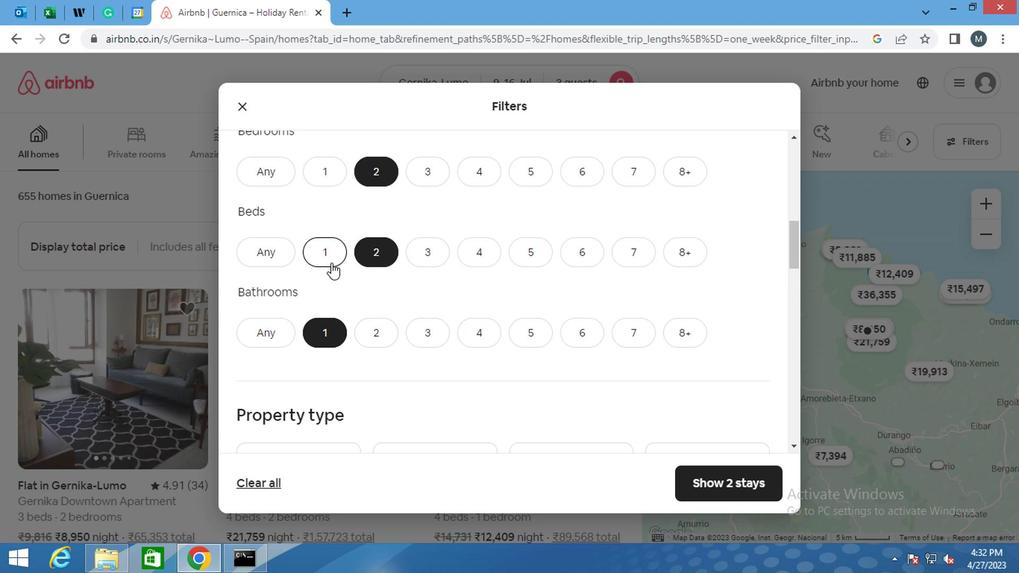 
Action: Mouse scrolled (340, 255) with delta (0, 0)
Screenshot: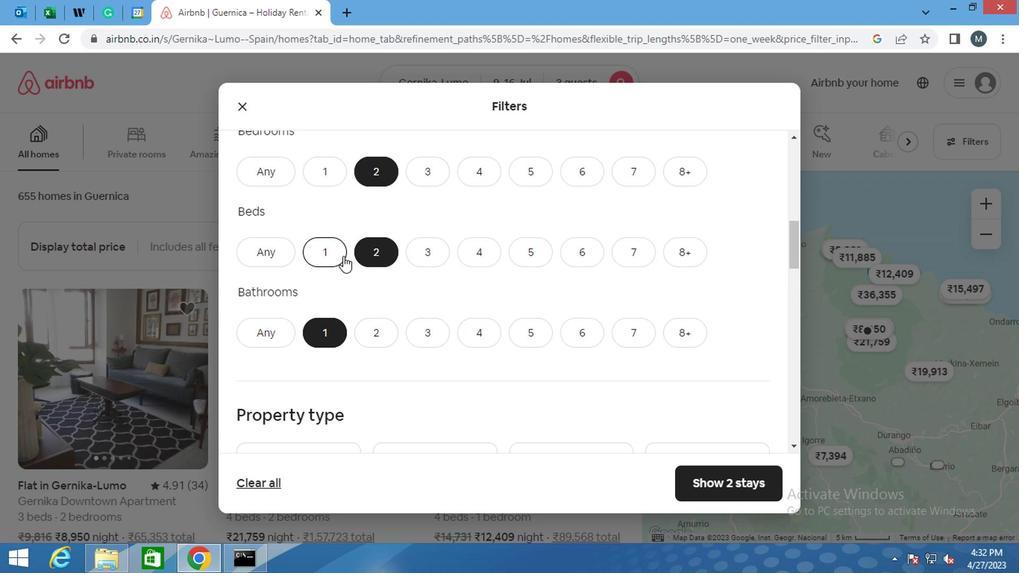 
Action: Mouse scrolled (340, 255) with delta (0, 0)
Screenshot: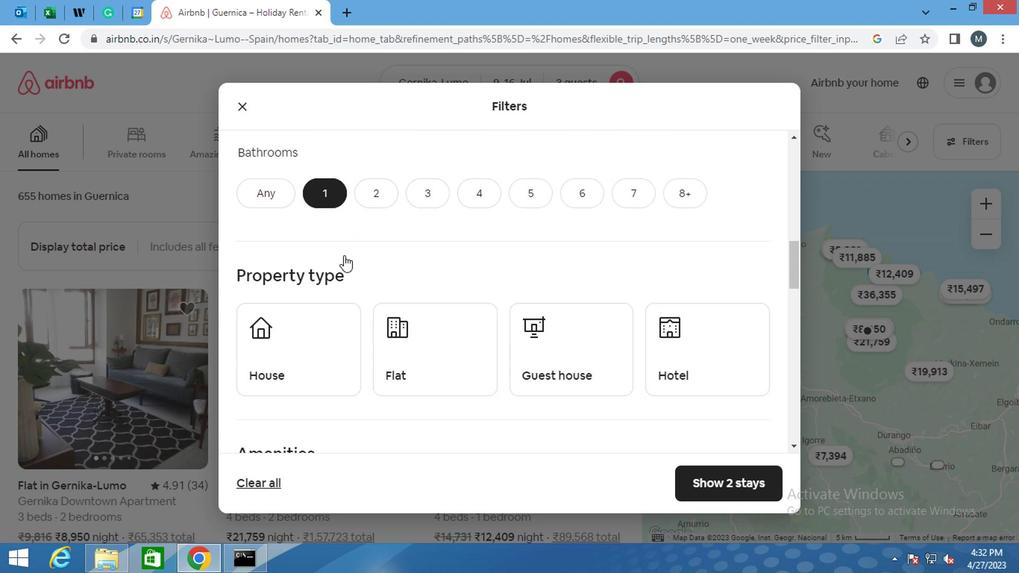 
Action: Mouse moved to (329, 286)
Screenshot: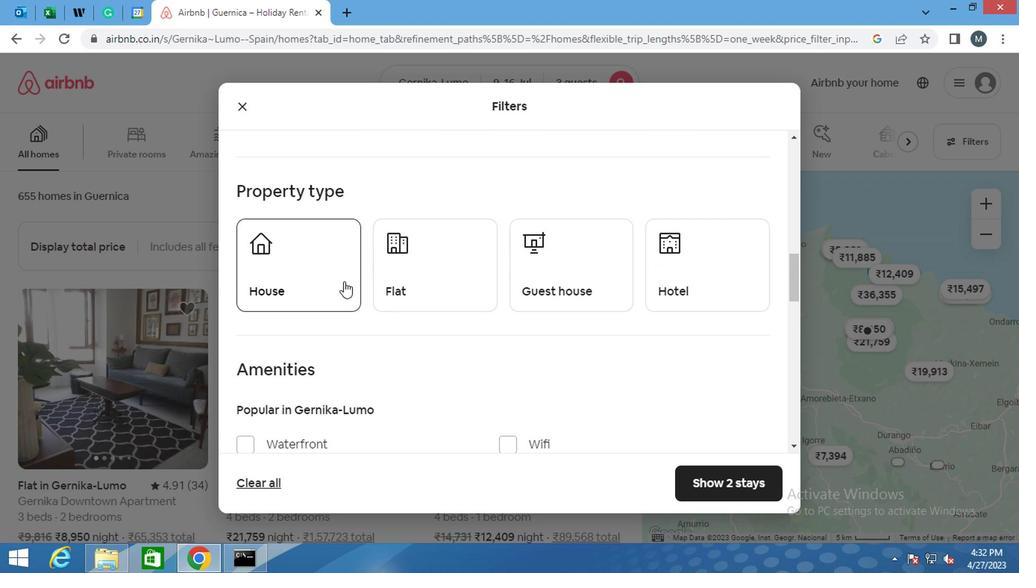 
Action: Mouse pressed left at (329, 286)
Screenshot: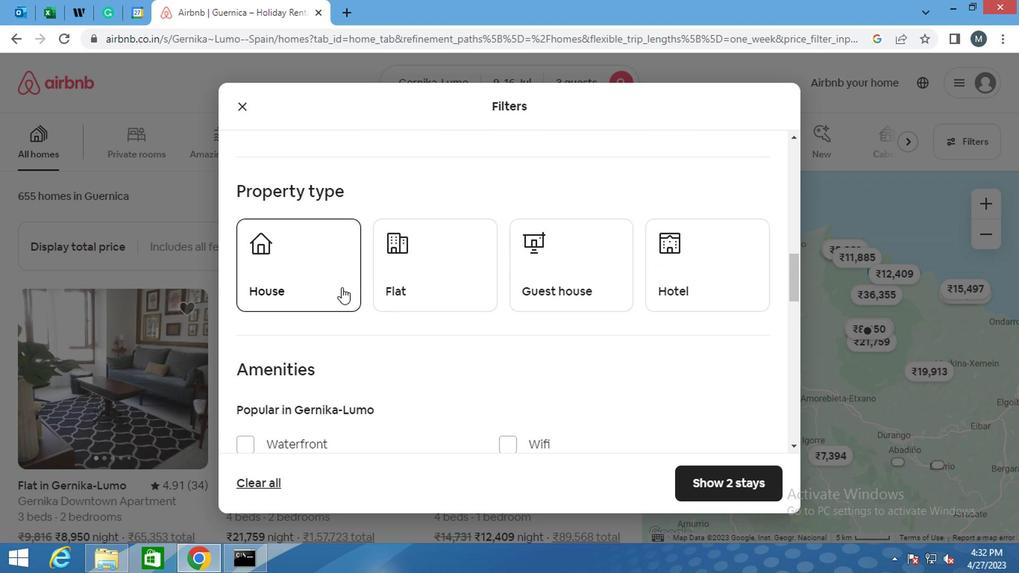 
Action: Mouse moved to (451, 276)
Screenshot: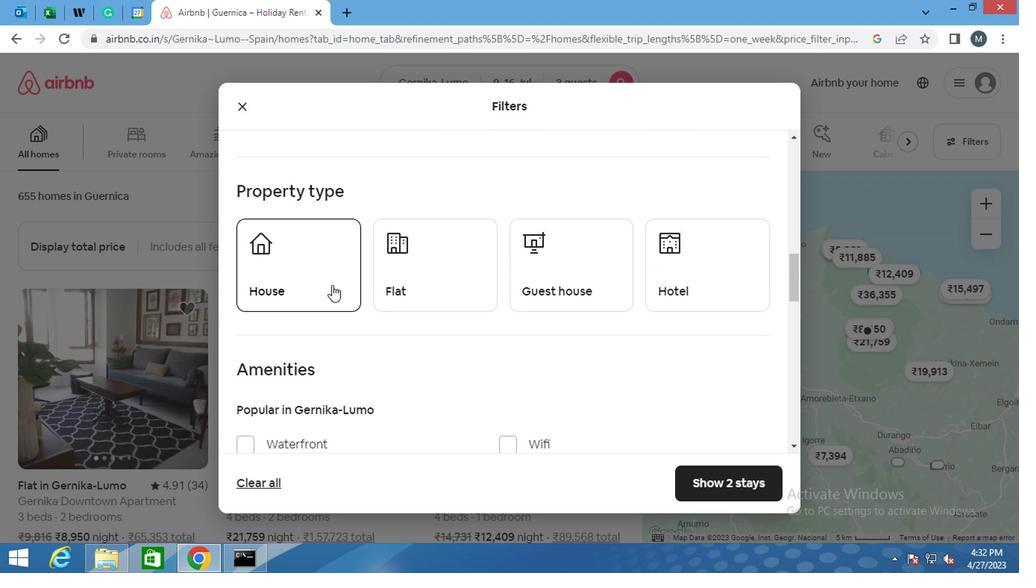 
Action: Mouse pressed left at (451, 276)
Screenshot: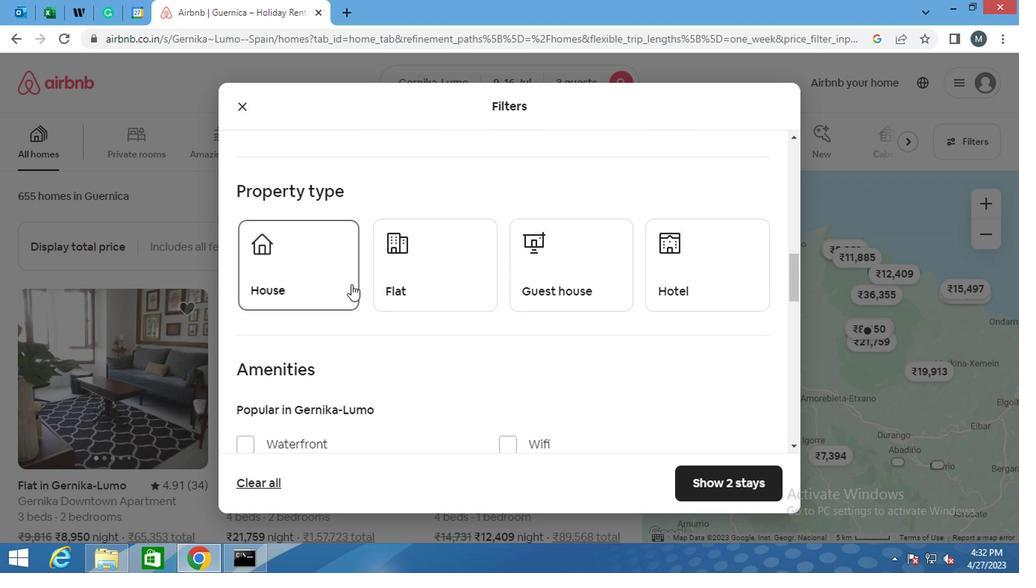 
Action: Mouse moved to (536, 275)
Screenshot: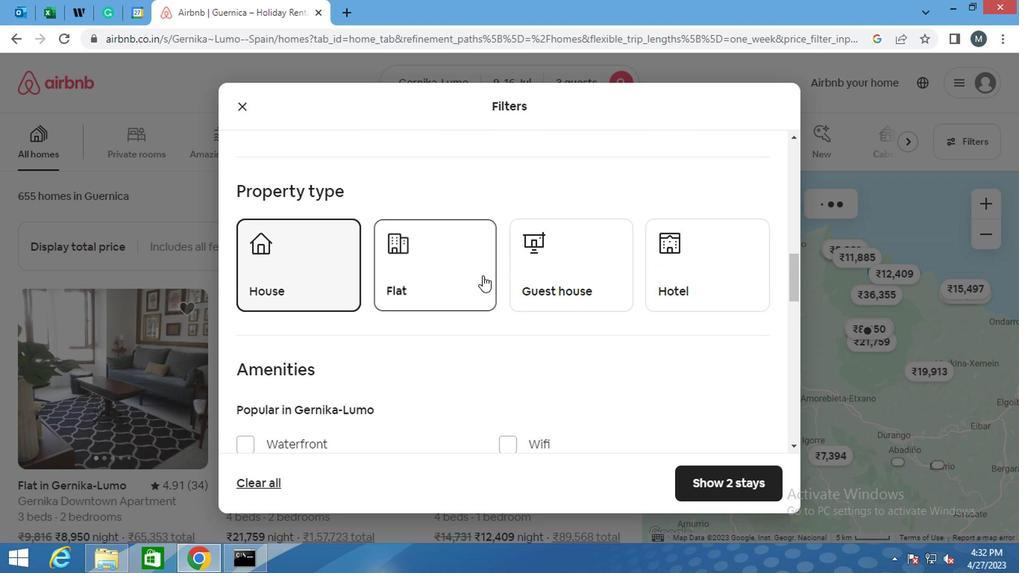
Action: Mouse pressed left at (536, 275)
Screenshot: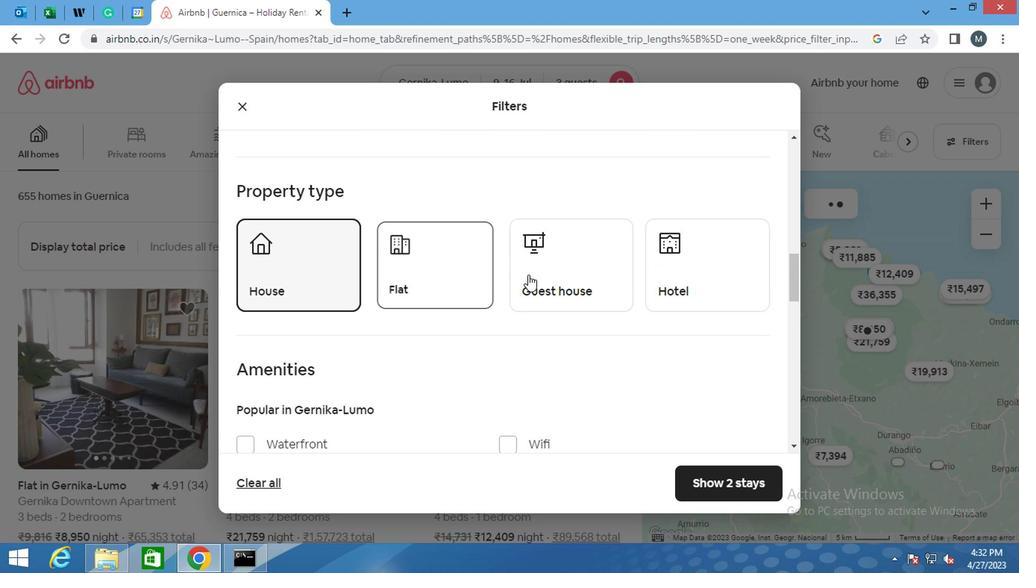 
Action: Mouse moved to (346, 296)
Screenshot: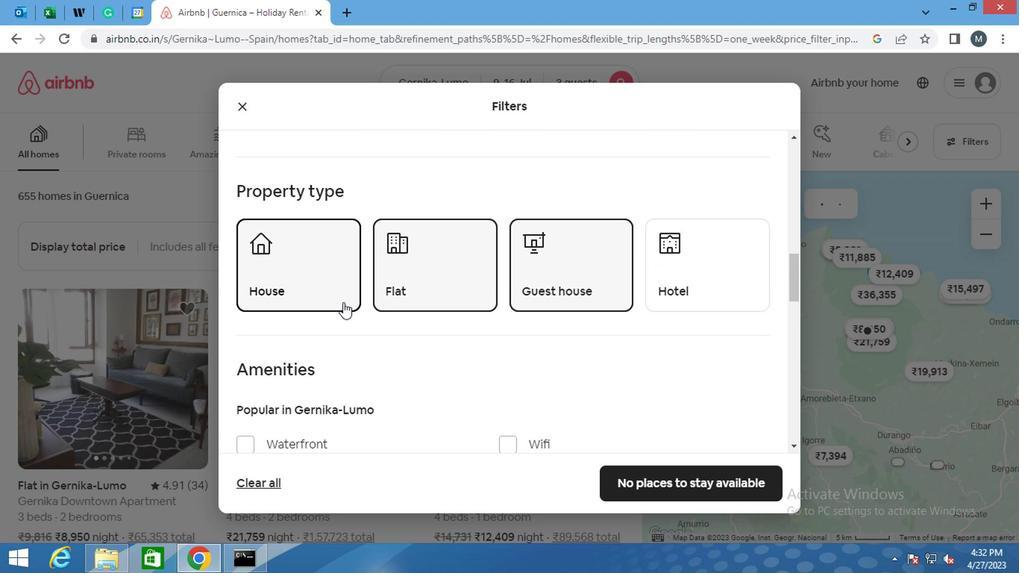 
Action: Mouse scrolled (346, 296) with delta (0, 0)
Screenshot: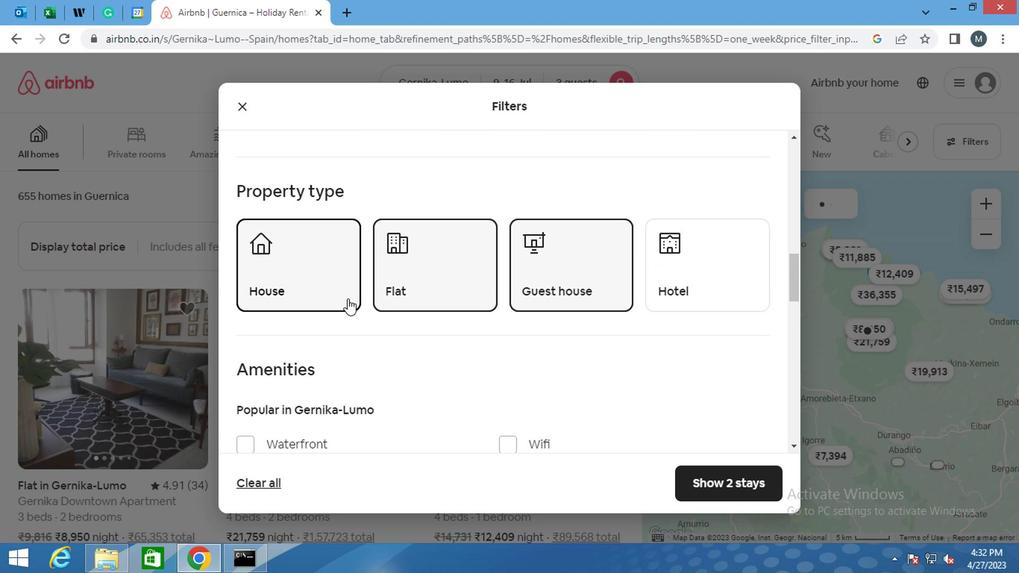 
Action: Mouse scrolled (346, 296) with delta (0, 0)
Screenshot: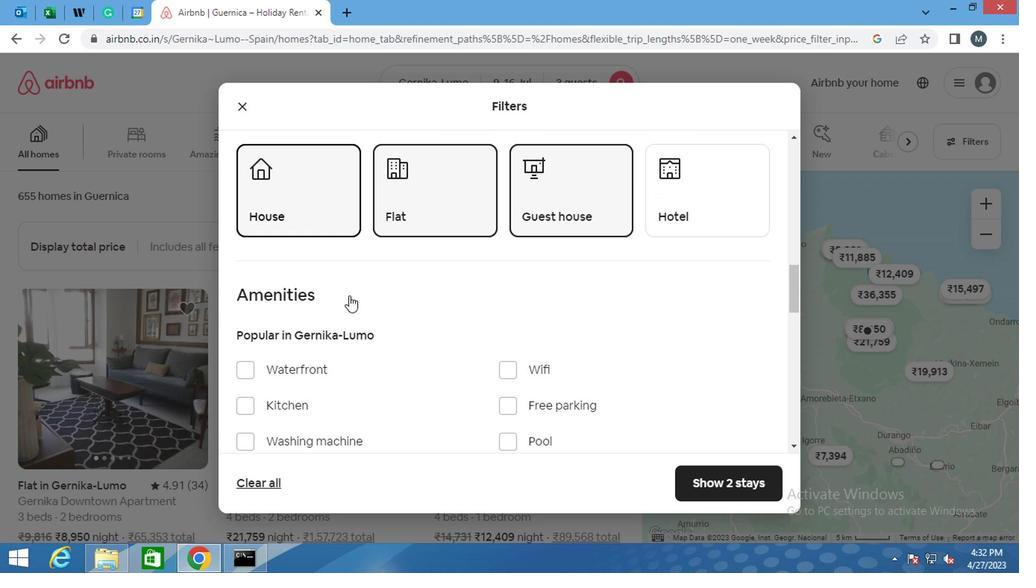 
Action: Mouse scrolled (346, 296) with delta (0, 0)
Screenshot: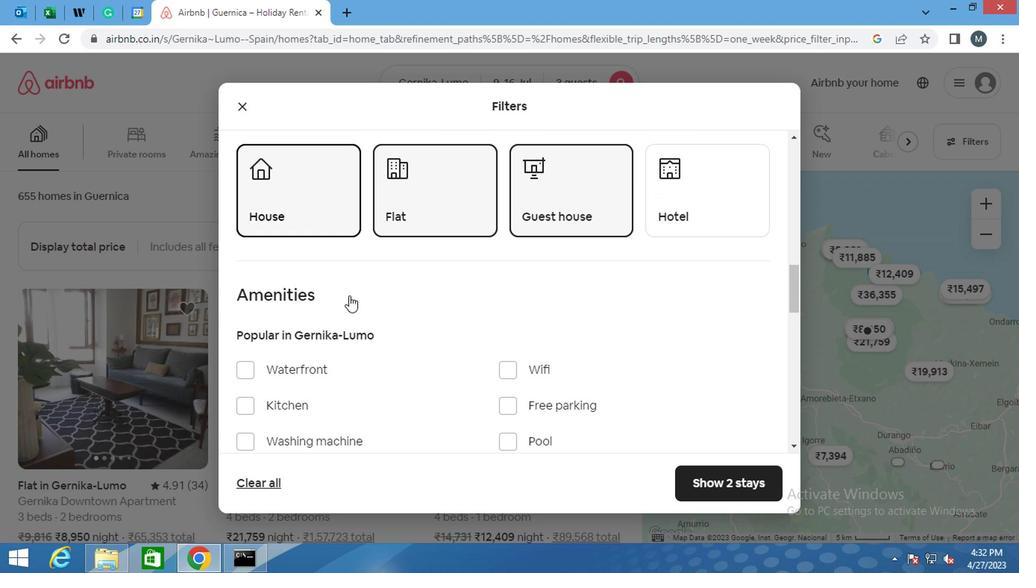 
Action: Mouse moved to (246, 293)
Screenshot: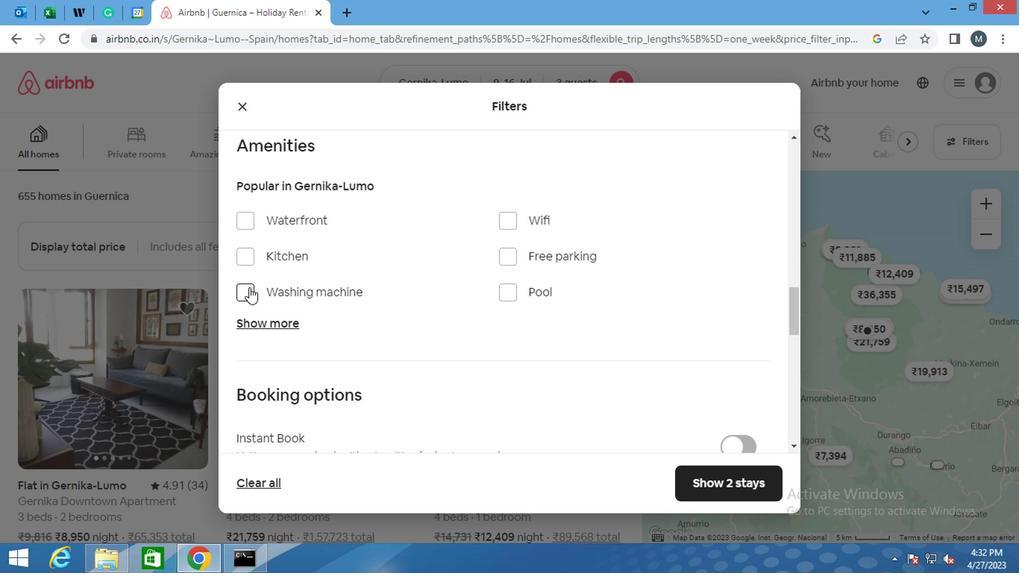 
Action: Mouse pressed left at (246, 293)
Screenshot: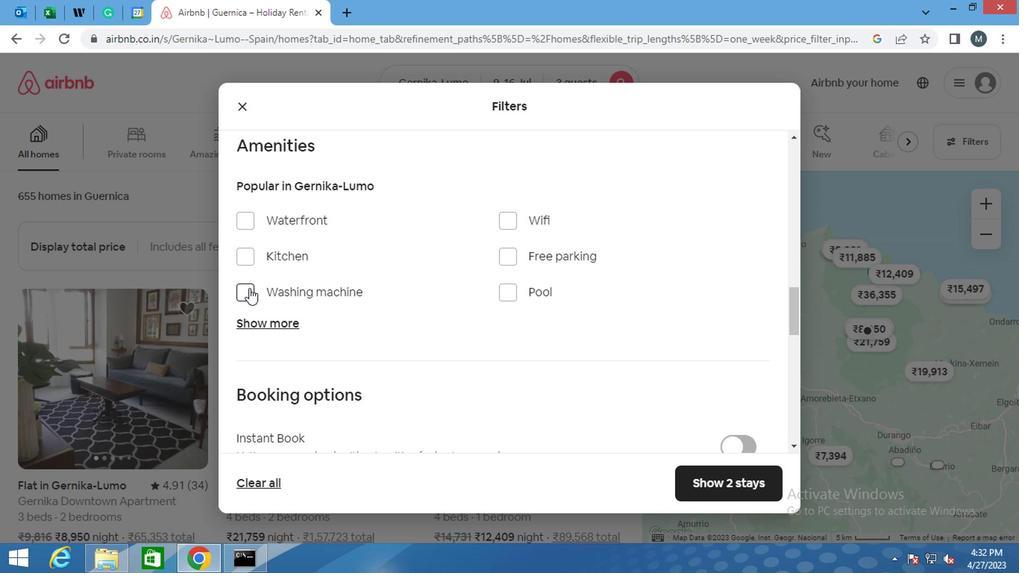 
Action: Mouse moved to (349, 255)
Screenshot: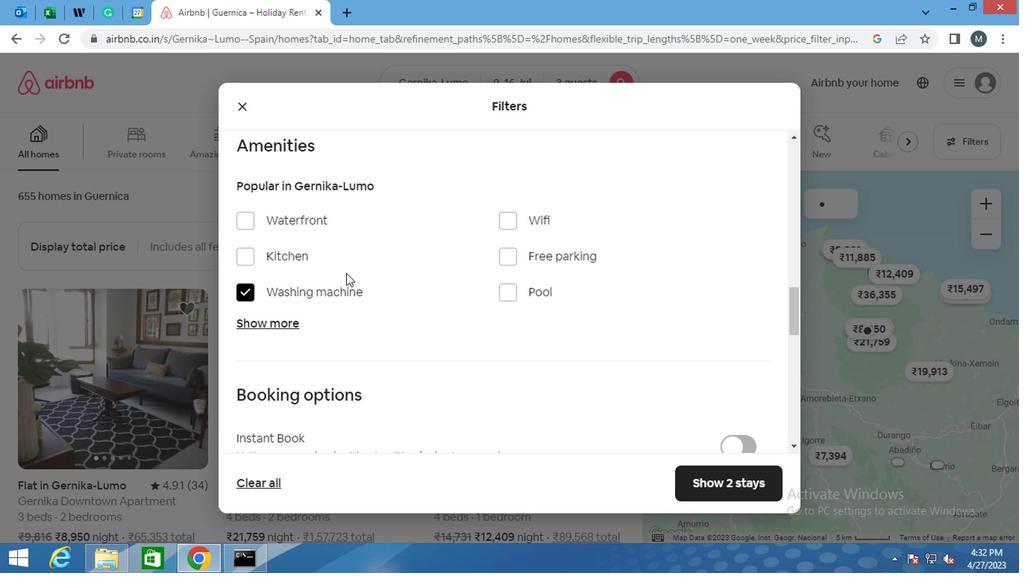 
Action: Mouse scrolled (349, 255) with delta (0, 0)
Screenshot: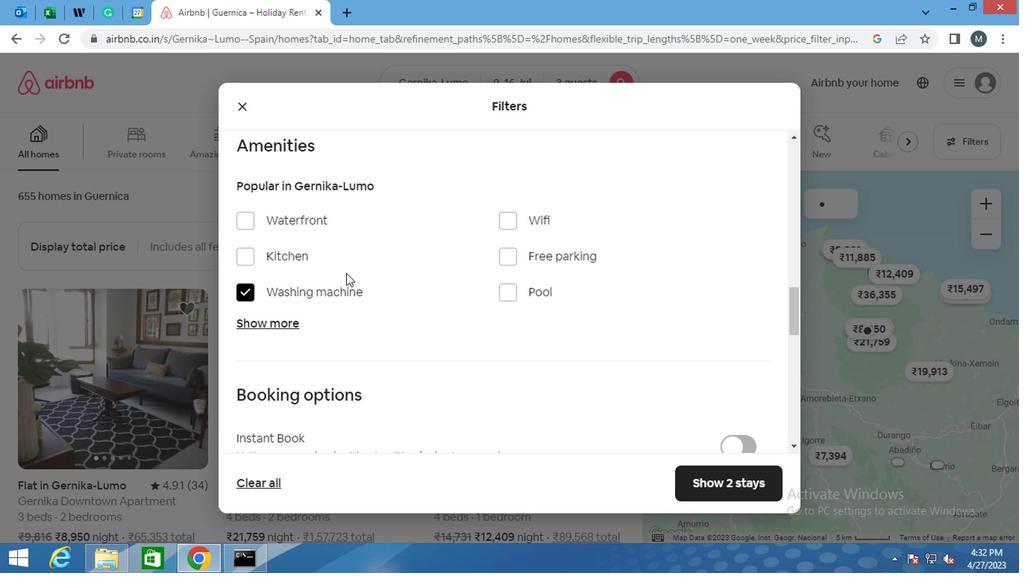 
Action: Mouse scrolled (349, 255) with delta (0, 0)
Screenshot: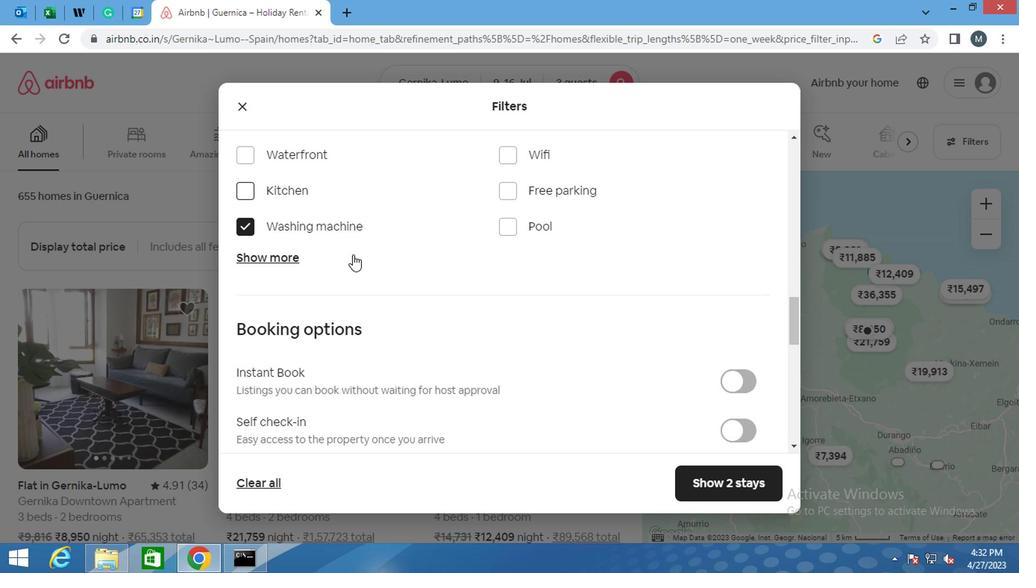 
Action: Mouse moved to (343, 258)
Screenshot: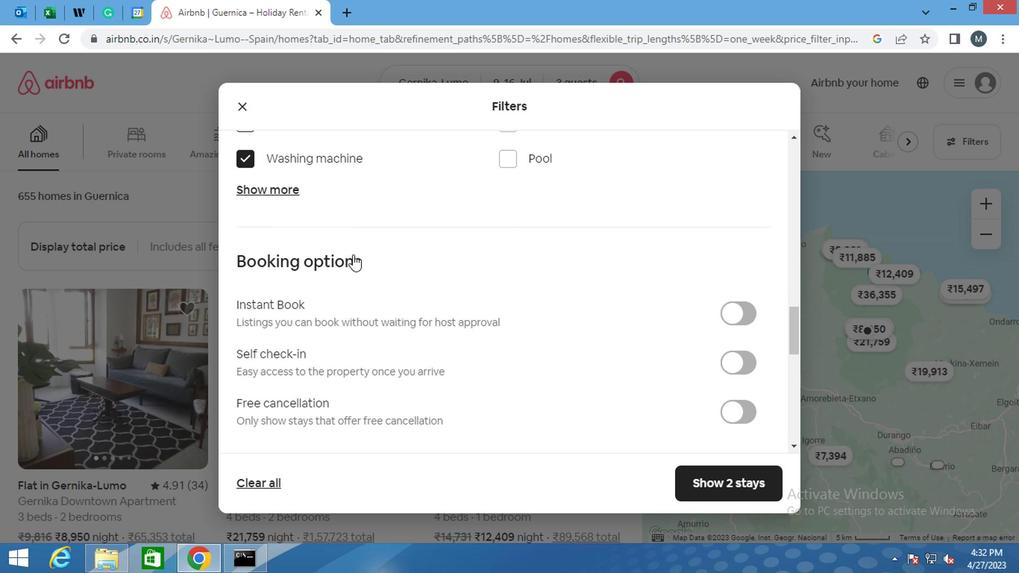 
Action: Mouse scrolled (343, 257) with delta (0, 0)
Screenshot: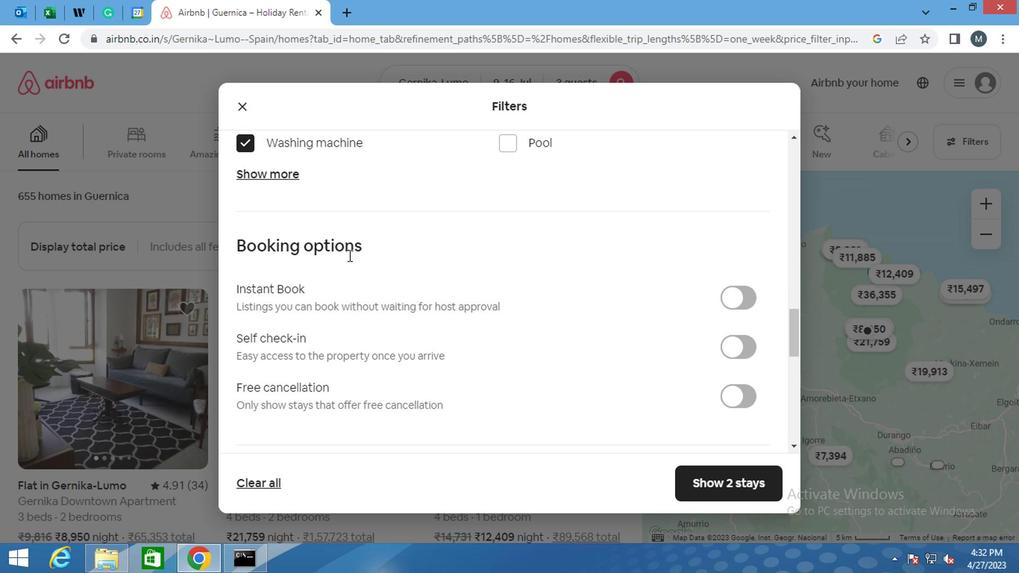 
Action: Mouse moved to (749, 269)
Screenshot: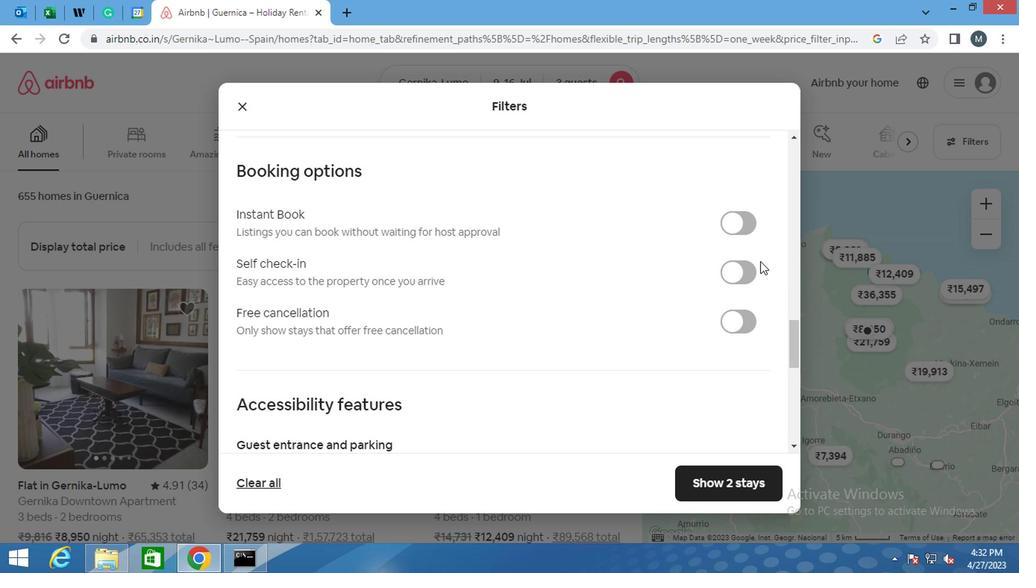 
Action: Mouse pressed left at (749, 269)
Screenshot: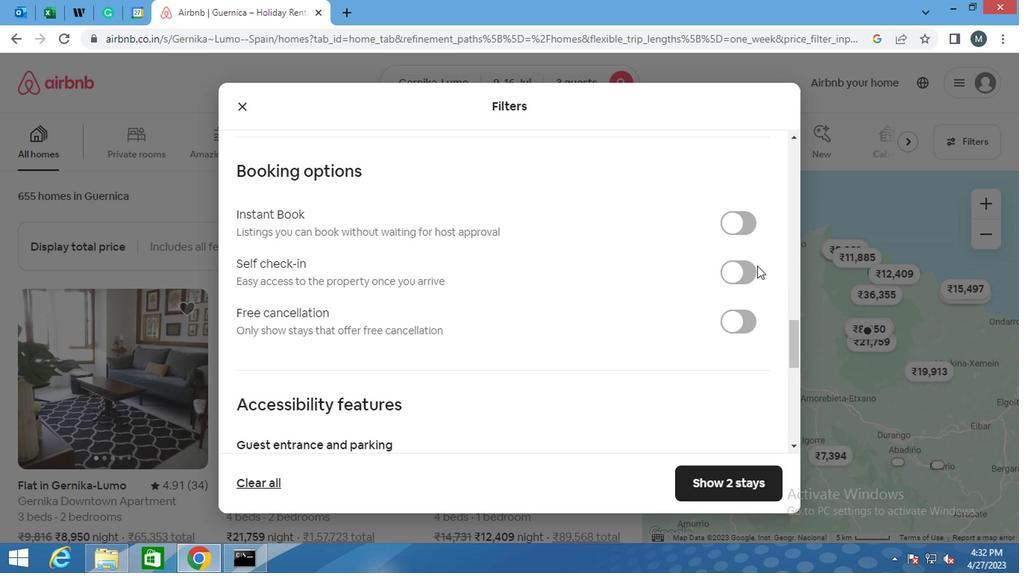 
Action: Mouse moved to (339, 272)
Screenshot: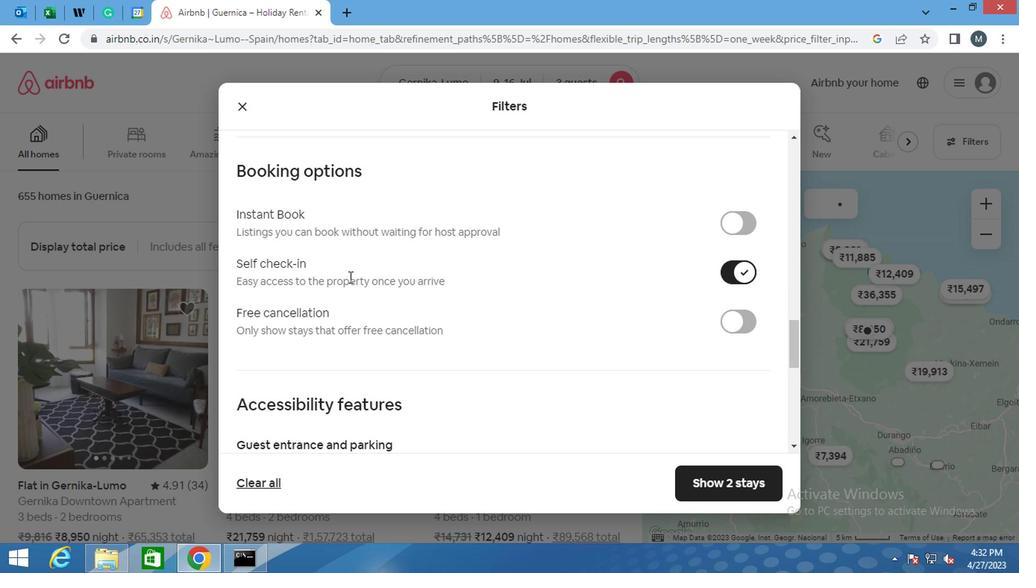 
Action: Mouse scrolled (339, 271) with delta (0, 0)
Screenshot: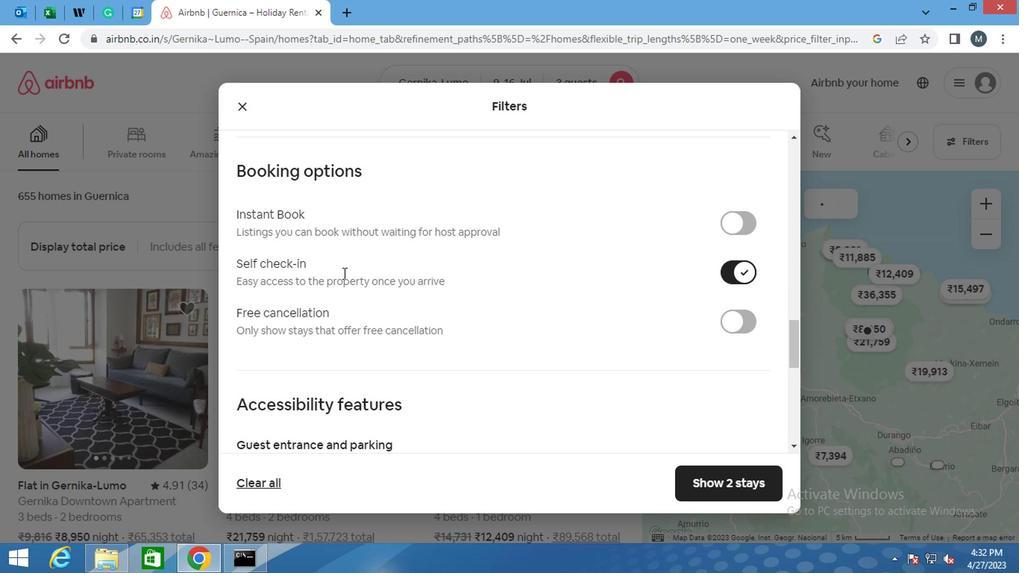 
Action: Mouse moved to (329, 269)
Screenshot: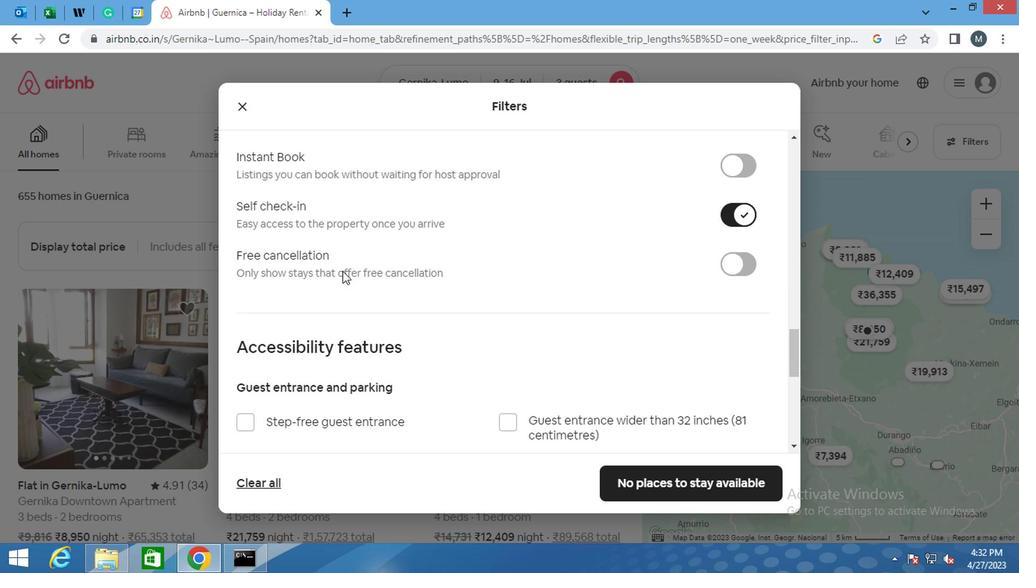 
Action: Mouse scrolled (329, 268) with delta (0, 0)
Screenshot: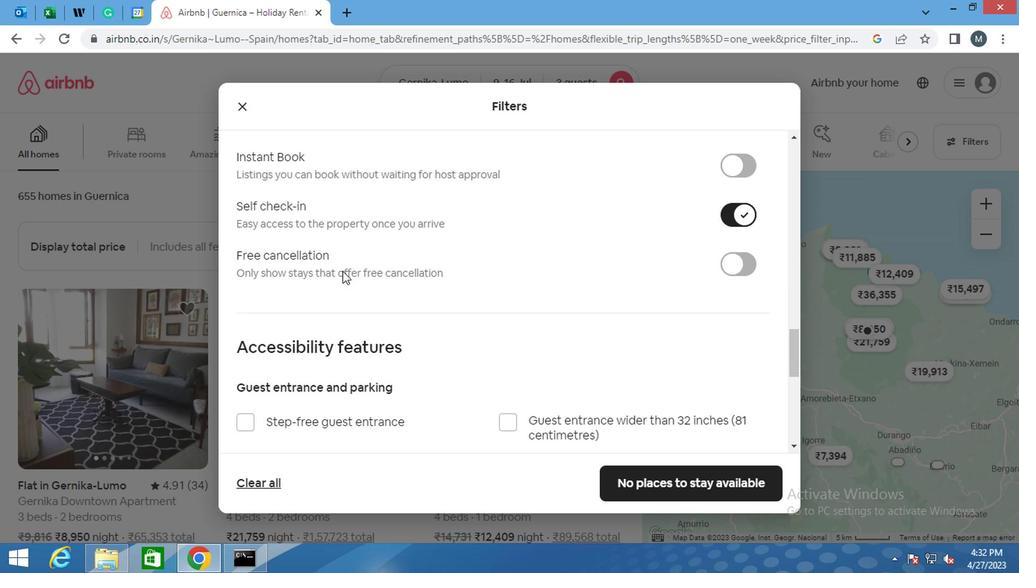 
Action: Mouse moved to (327, 269)
Screenshot: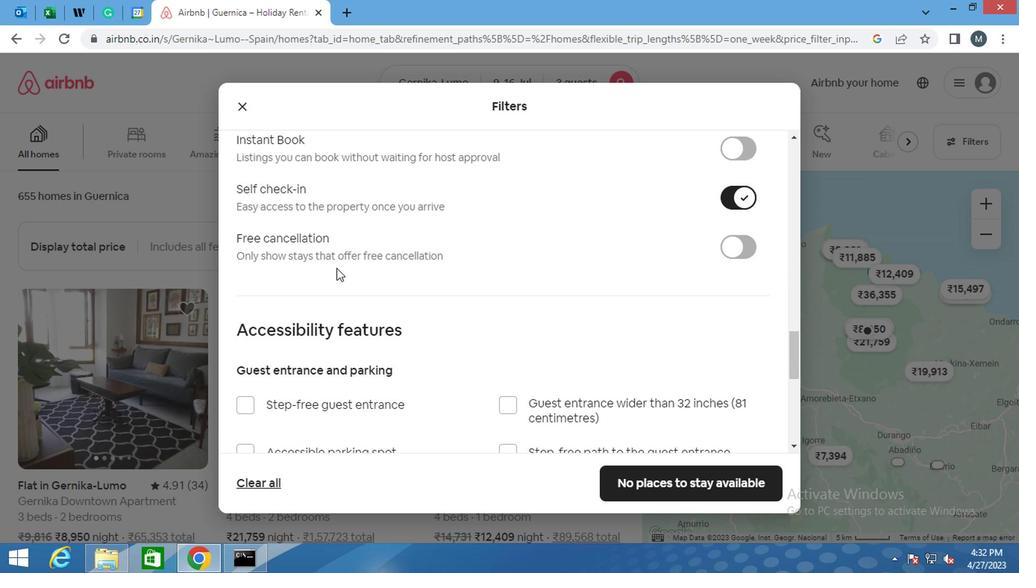 
Action: Mouse scrolled (327, 268) with delta (0, 0)
Screenshot: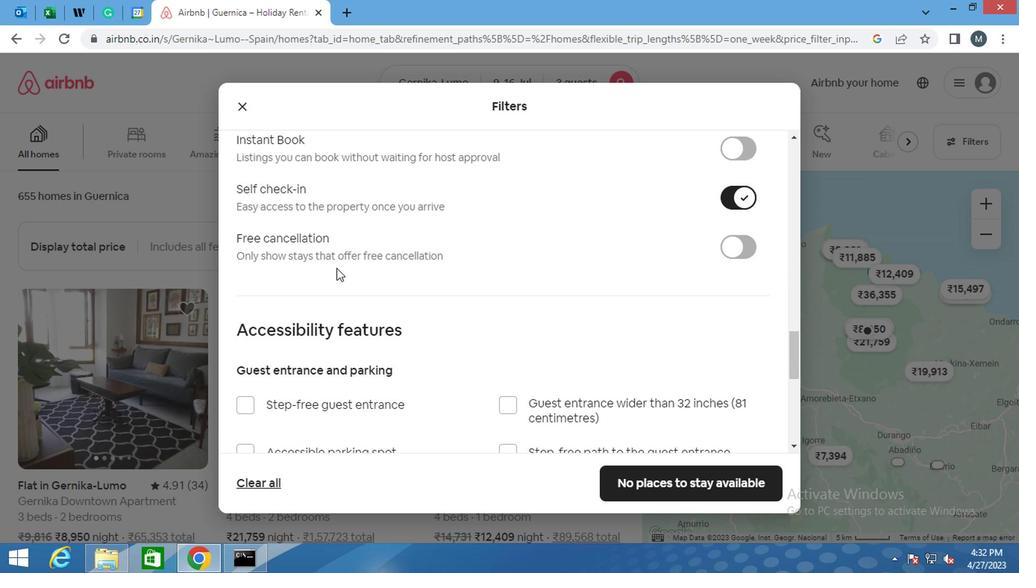 
Action: Mouse moved to (305, 265)
Screenshot: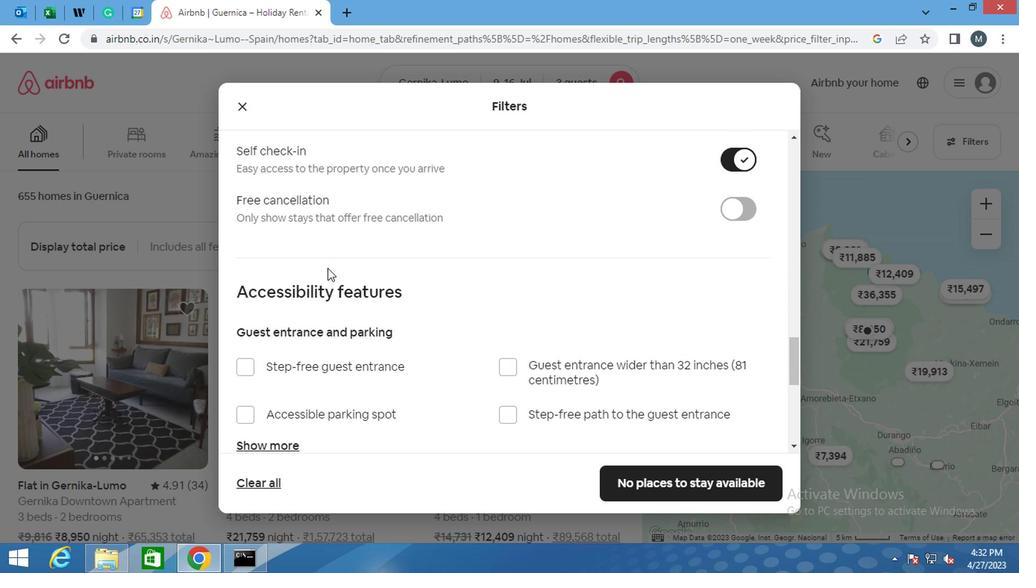 
Action: Mouse scrolled (305, 264) with delta (0, 0)
Screenshot: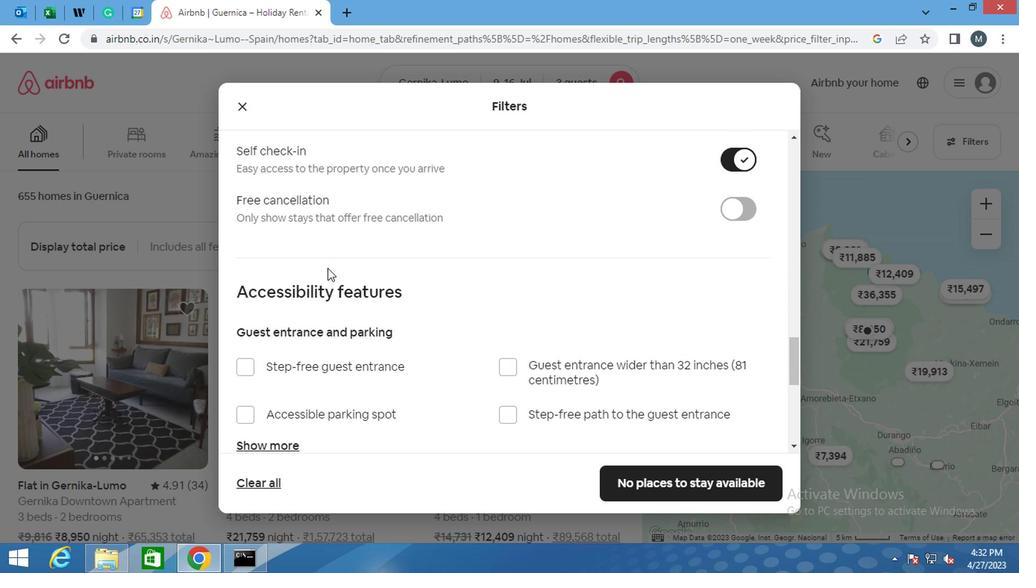 
Action: Mouse moved to (299, 265)
Screenshot: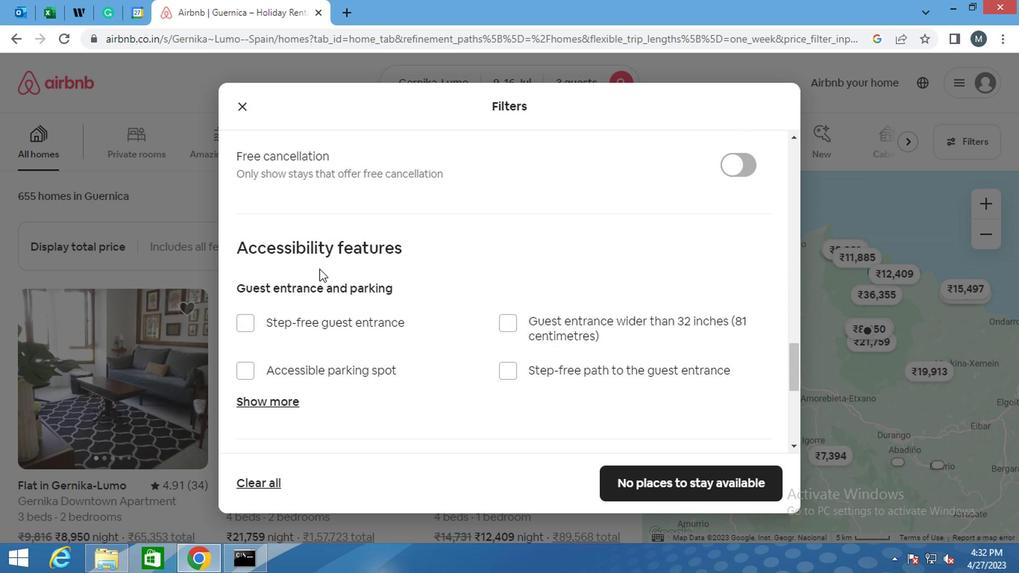 
Action: Mouse scrolled (299, 264) with delta (0, 0)
Screenshot: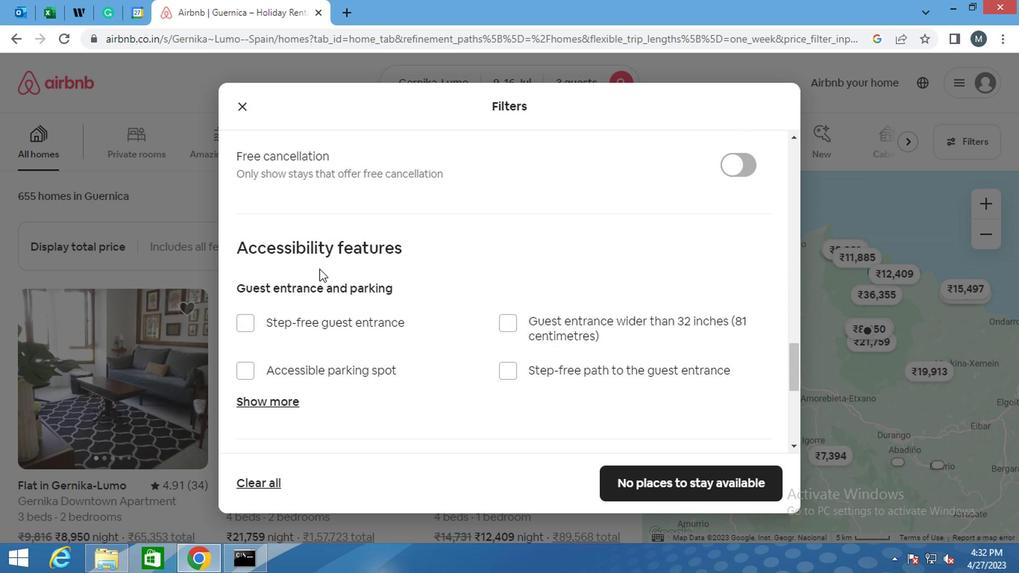 
Action: Mouse moved to (281, 274)
Screenshot: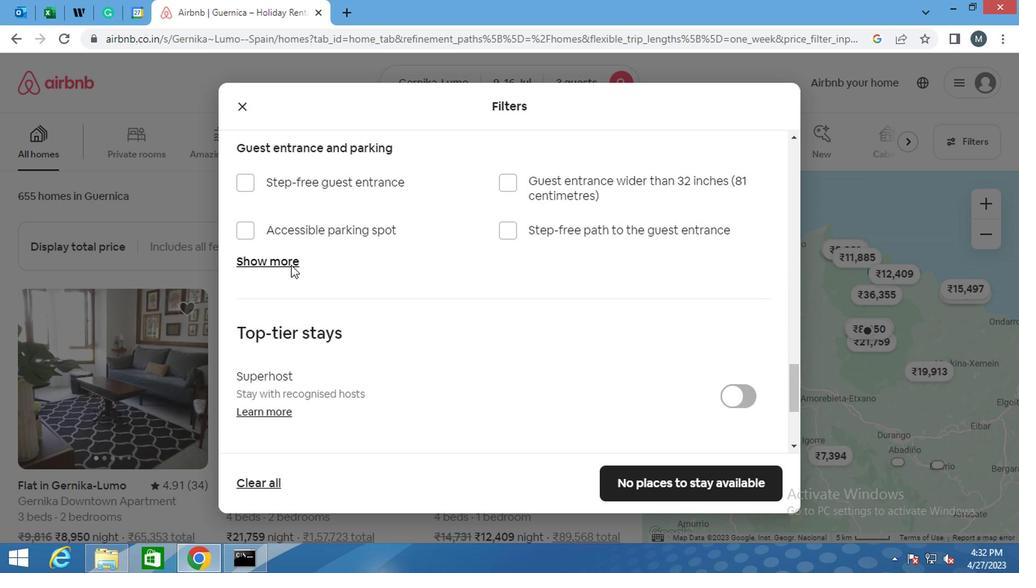 
Action: Mouse scrolled (281, 273) with delta (0, 0)
Screenshot: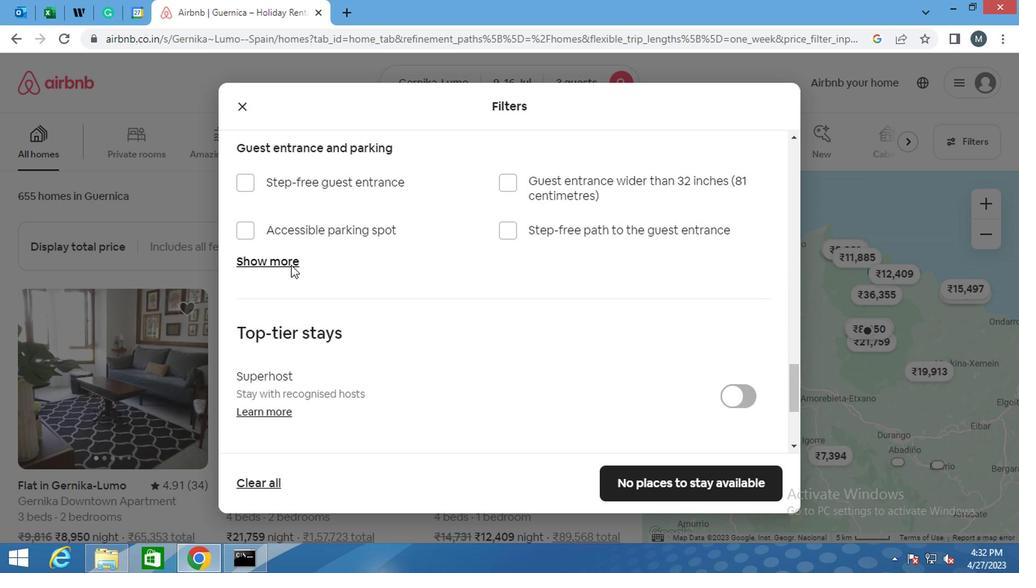 
Action: Mouse moved to (280, 277)
Screenshot: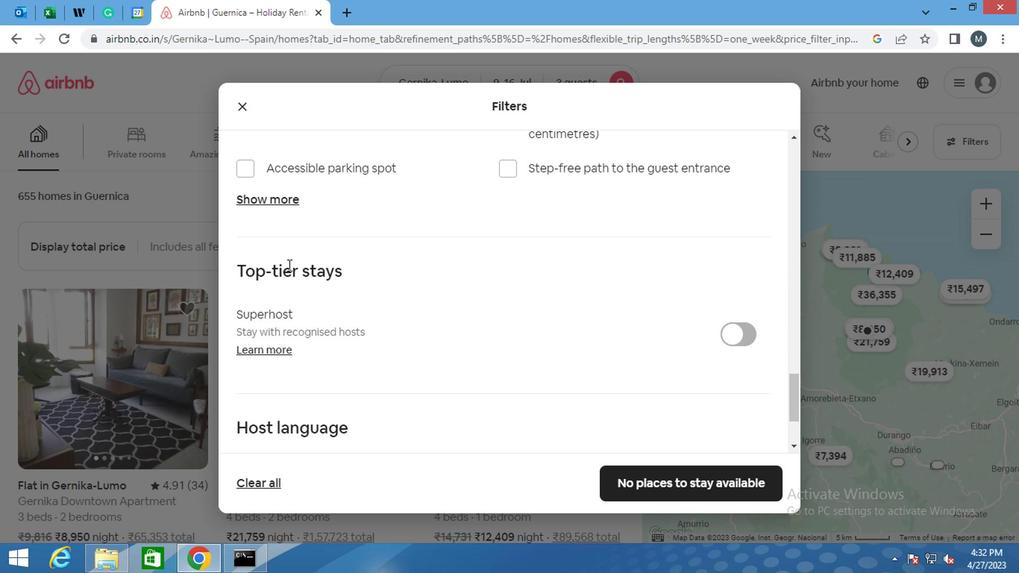 
Action: Mouse scrolled (280, 276) with delta (0, -1)
Screenshot: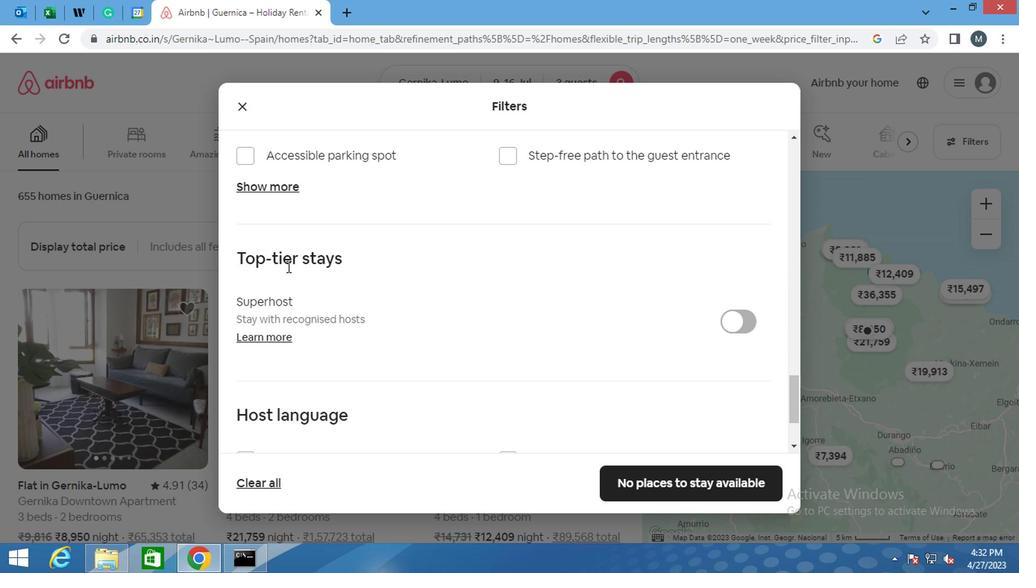 
Action: Mouse moved to (244, 341)
Screenshot: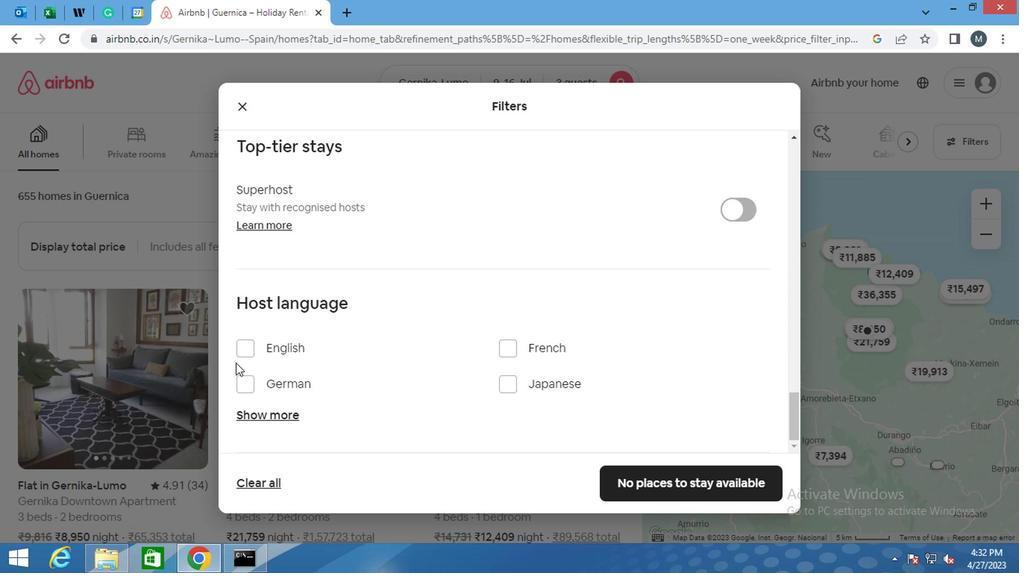 
Action: Mouse pressed left at (244, 341)
Screenshot: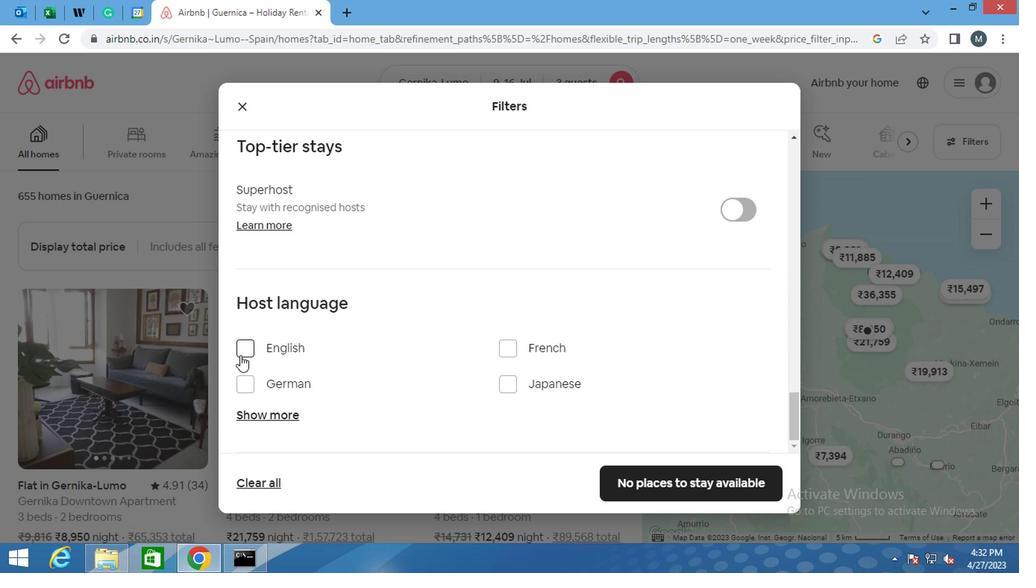 
Action: Mouse moved to (643, 391)
Screenshot: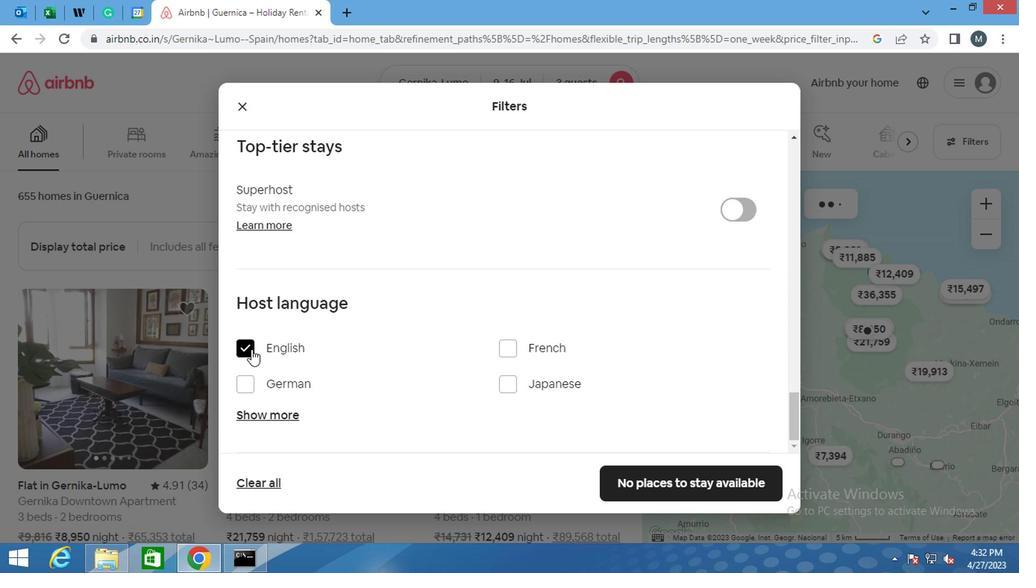 
Action: Mouse scrolled (643, 391) with delta (0, 0)
Screenshot: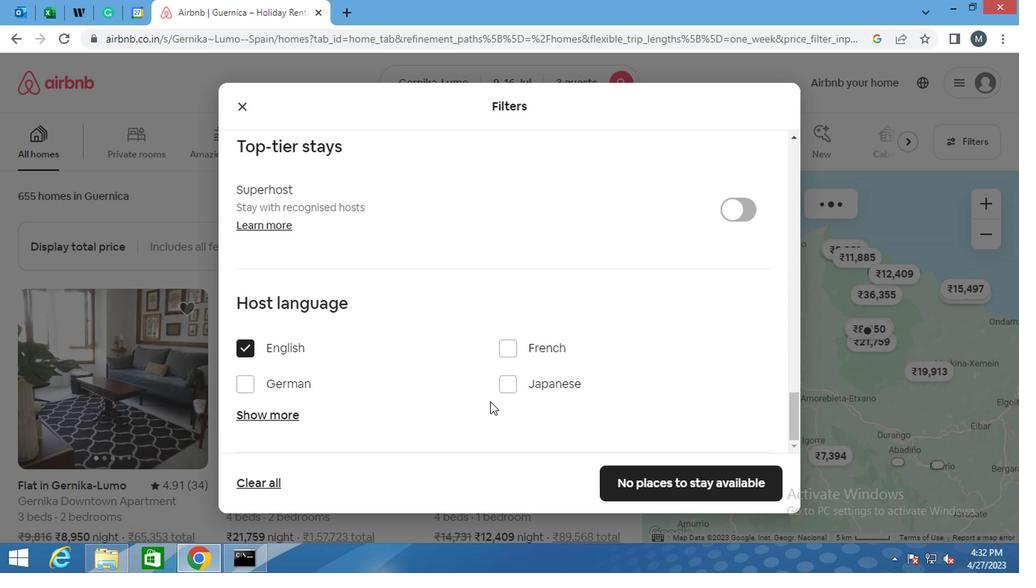 
Action: Mouse moved to (647, 393)
Screenshot: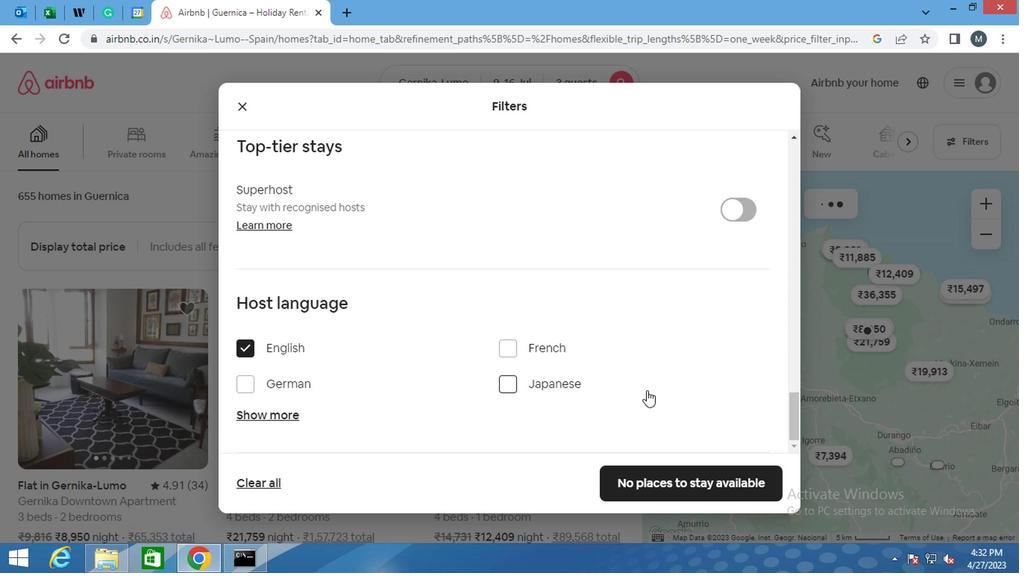 
Action: Mouse scrolled (647, 393) with delta (0, 0)
Screenshot: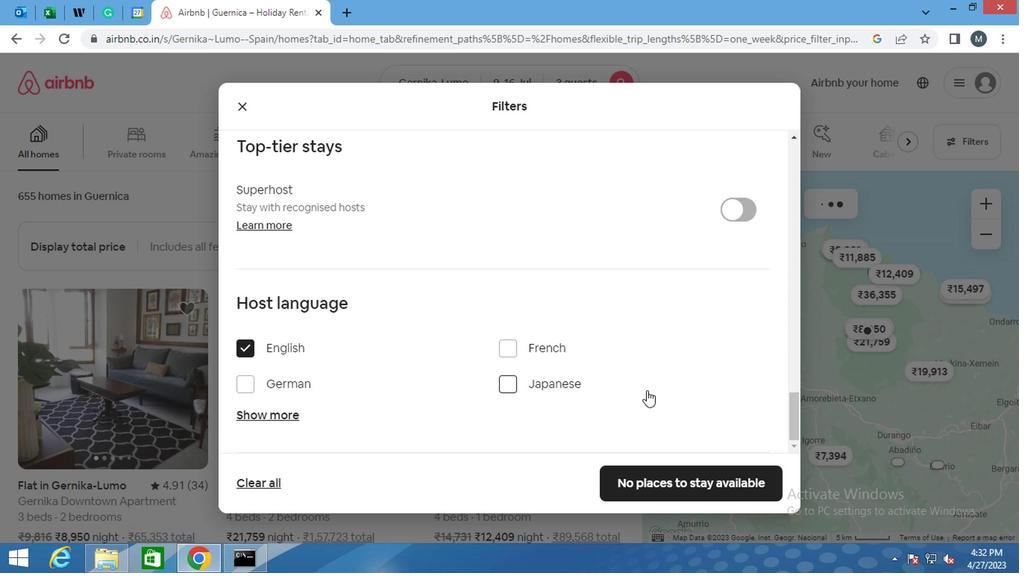 
Action: Mouse moved to (670, 475)
Screenshot: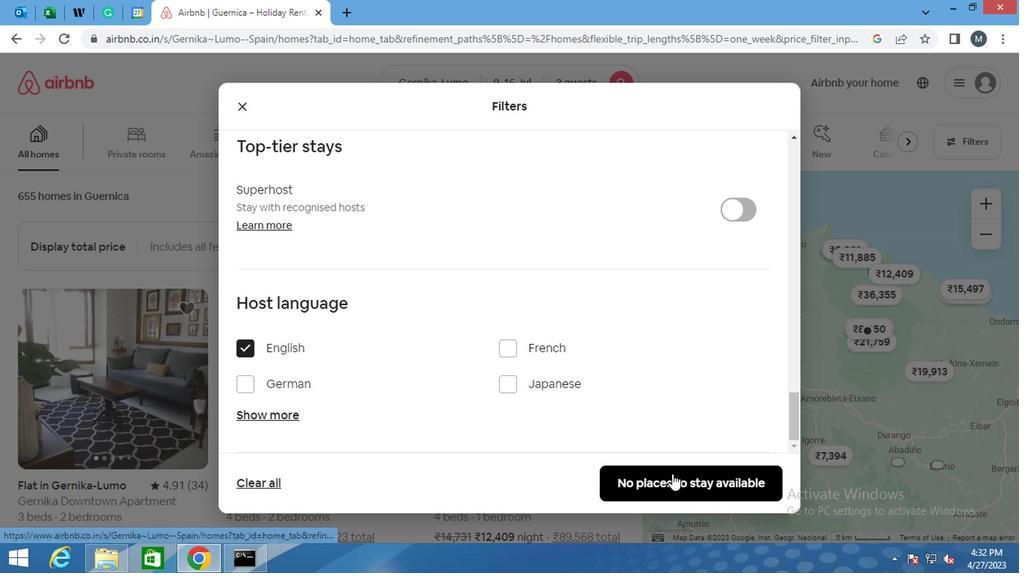 
Action: Mouse pressed left at (670, 475)
Screenshot: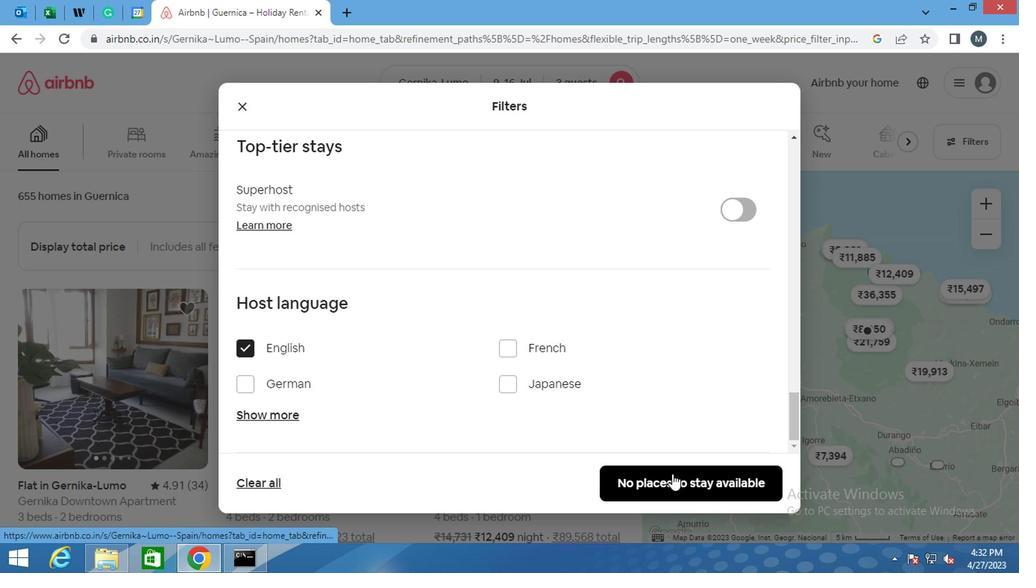 
Action: Mouse moved to (670, 475)
Screenshot: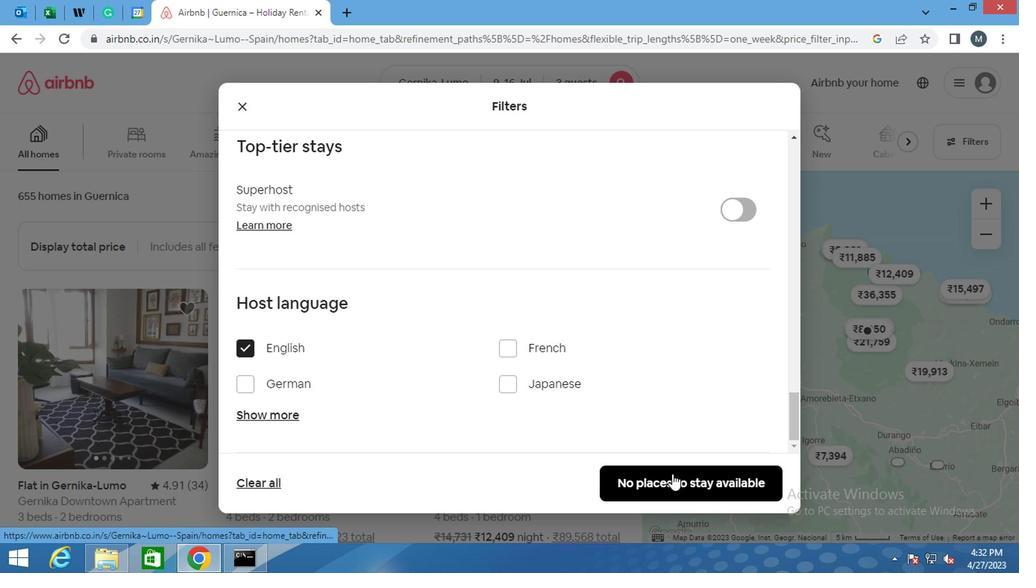 
